 Task: Look for space in Esperanza, Argentina from 2nd September, 2023 to 5th September, 2023 for 1 adult in price range Rs.5000 to Rs.10000. Place can be private room with 1  bedroom having 1 bed and 1 bathroom. Property type can be house, flat, guest house, hotel. Amenities needed are: heating. Booking option can be shelf check-in. Required host language is English.
Action: Mouse moved to (395, 70)
Screenshot: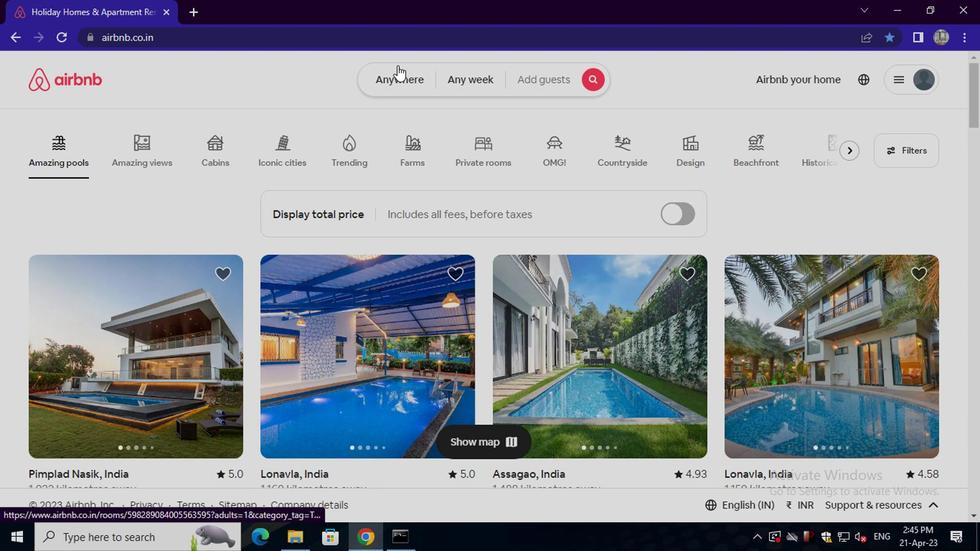 
Action: Mouse pressed left at (395, 70)
Screenshot: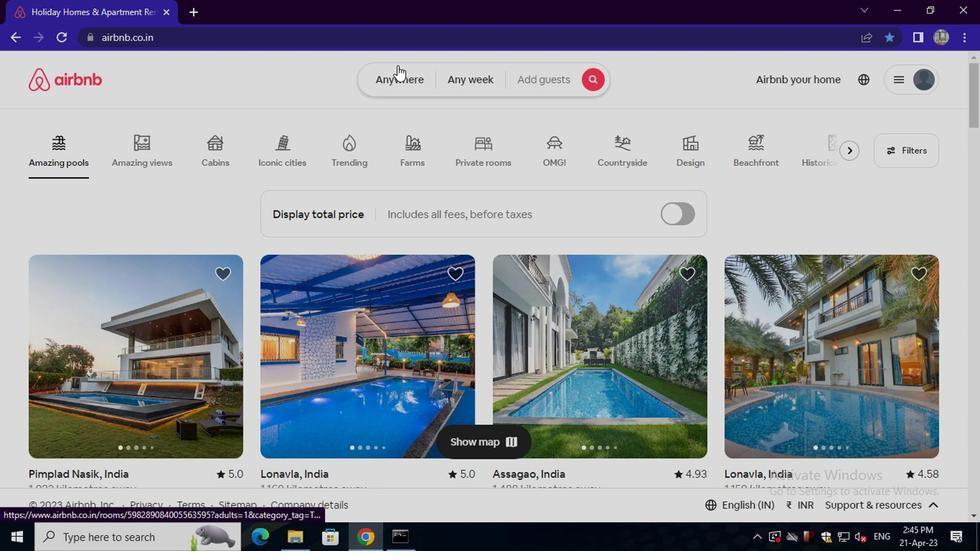 
Action: Mouse moved to (326, 140)
Screenshot: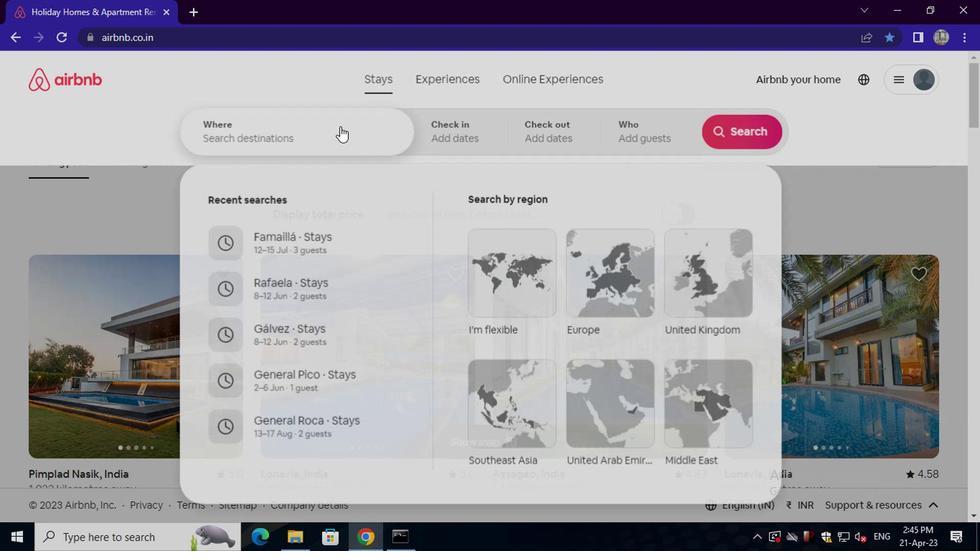 
Action: Mouse pressed left at (326, 140)
Screenshot: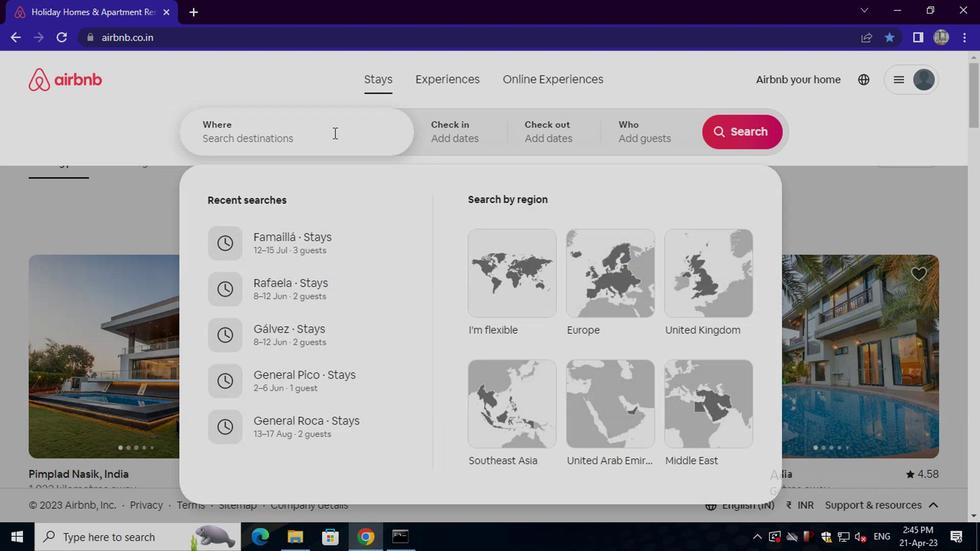 
Action: Key pressed esperanza,a<Key.backspace><Key.space>argentina<Key.enter>
Screenshot: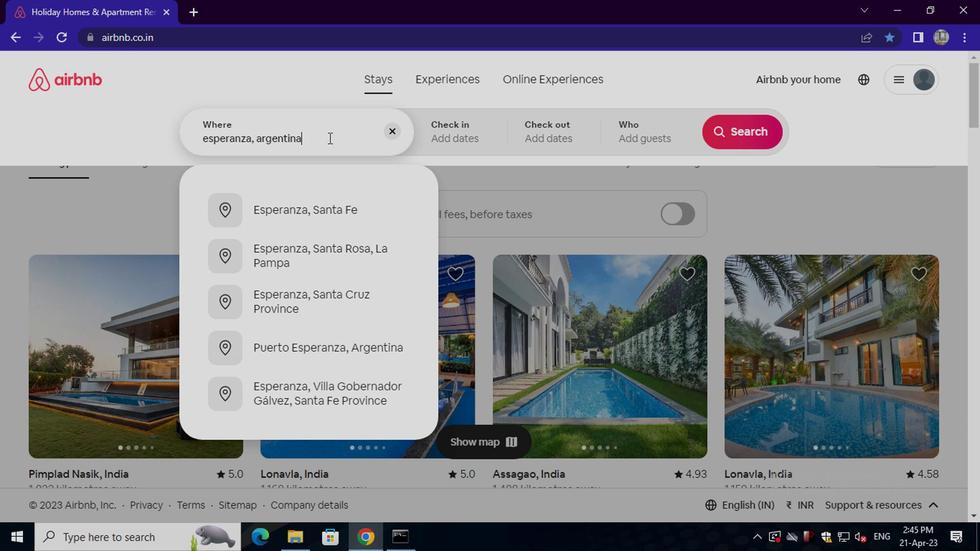 
Action: Mouse moved to (726, 248)
Screenshot: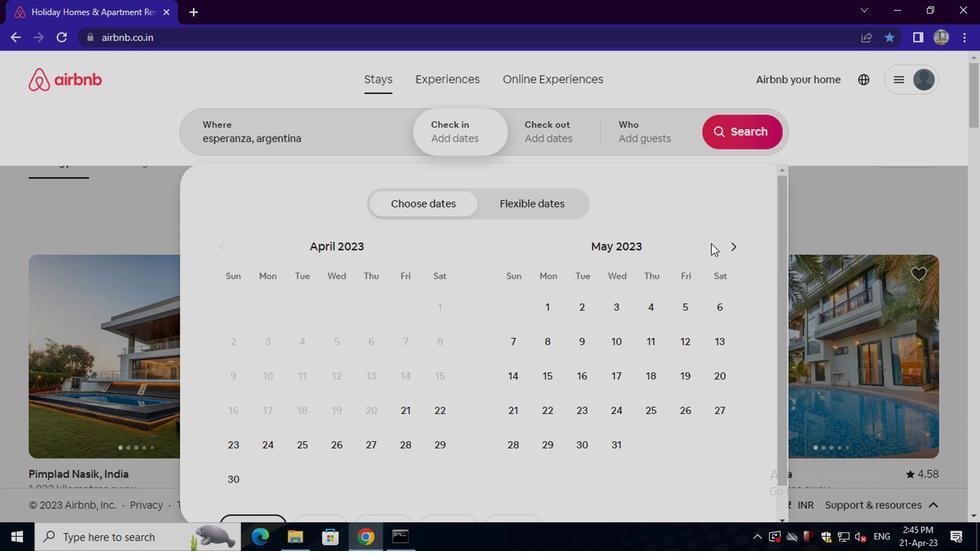 
Action: Mouse pressed left at (726, 248)
Screenshot: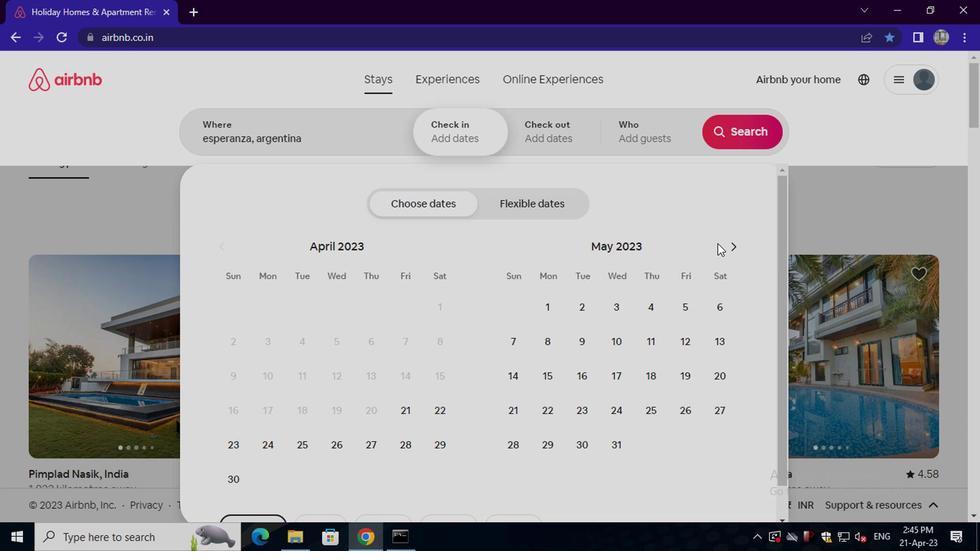 
Action: Mouse pressed left at (726, 248)
Screenshot: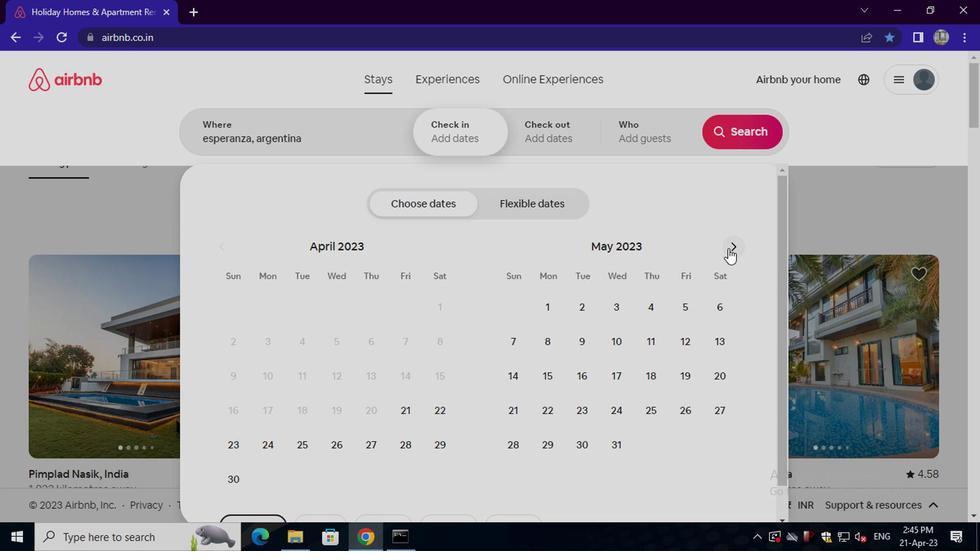 
Action: Mouse pressed left at (726, 248)
Screenshot: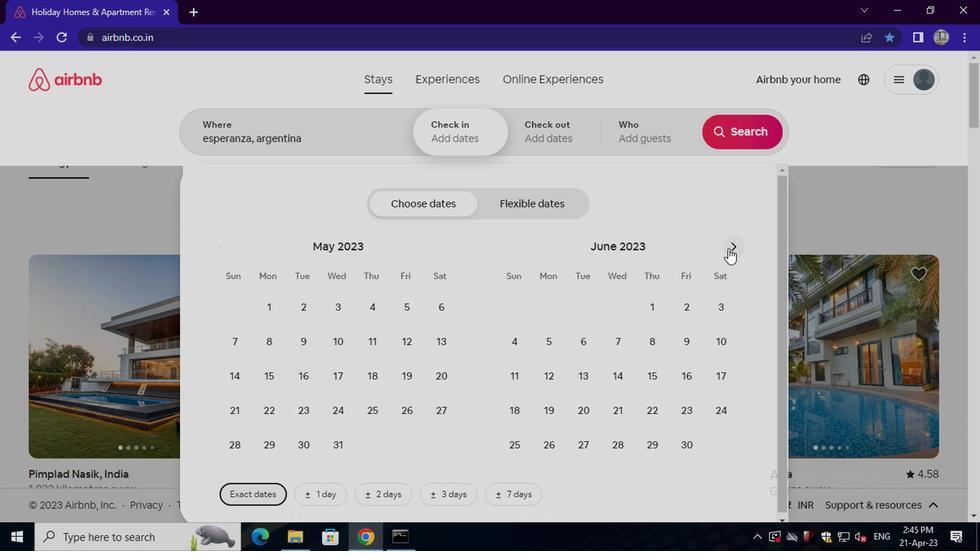 
Action: Mouse pressed left at (726, 248)
Screenshot: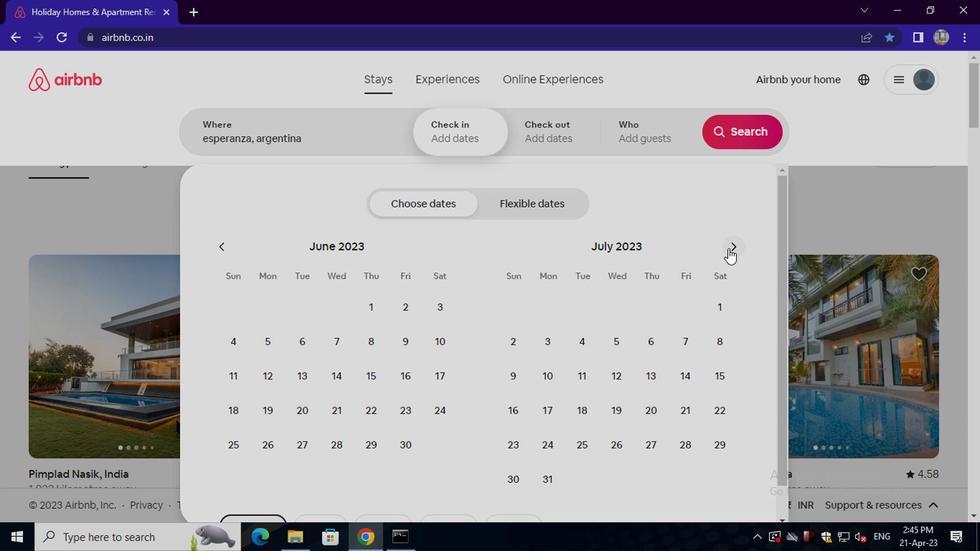 
Action: Mouse pressed left at (726, 248)
Screenshot: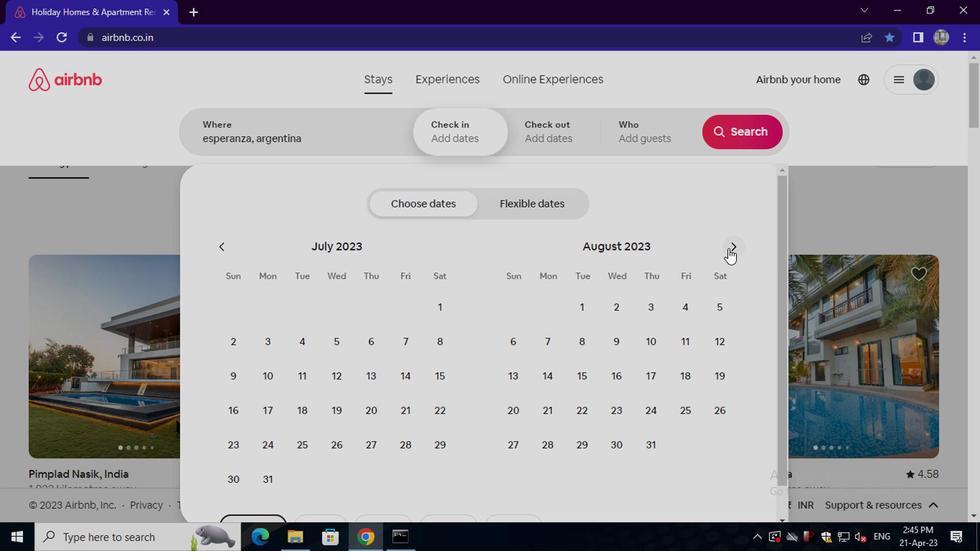 
Action: Mouse moved to (716, 309)
Screenshot: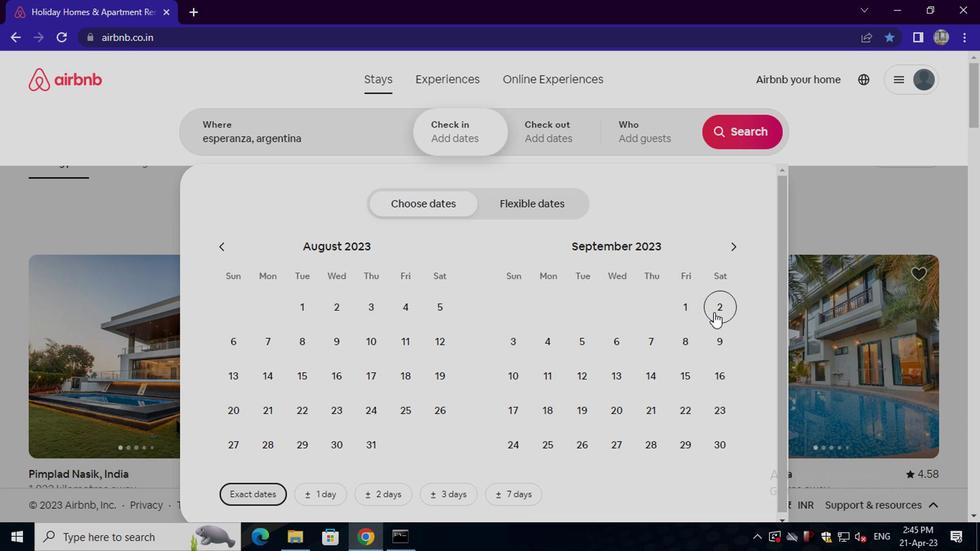 
Action: Mouse pressed left at (716, 309)
Screenshot: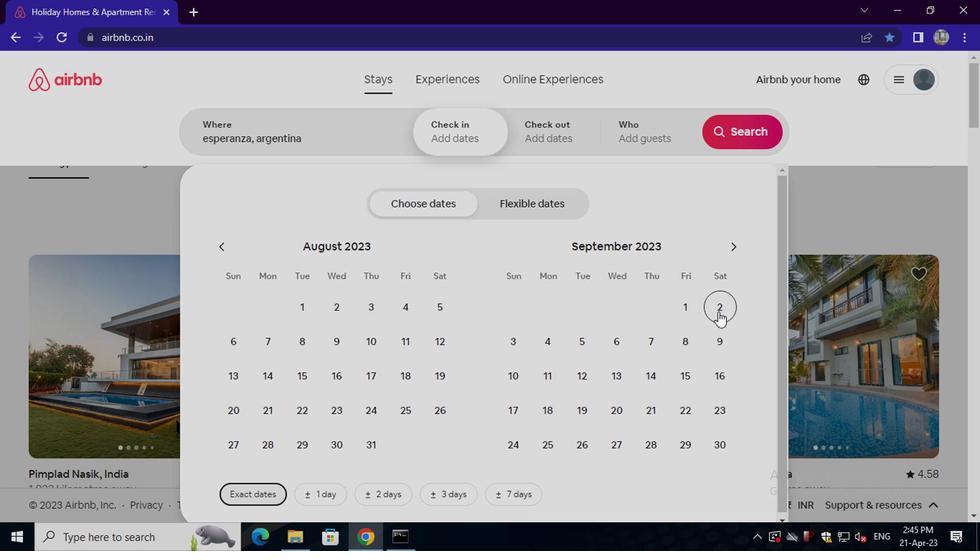
Action: Mouse moved to (584, 338)
Screenshot: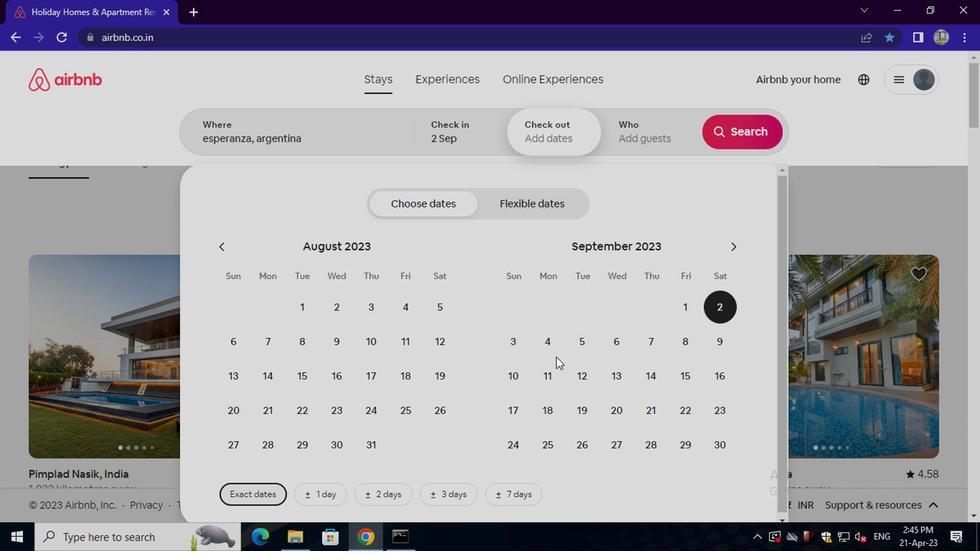 
Action: Mouse pressed left at (584, 338)
Screenshot: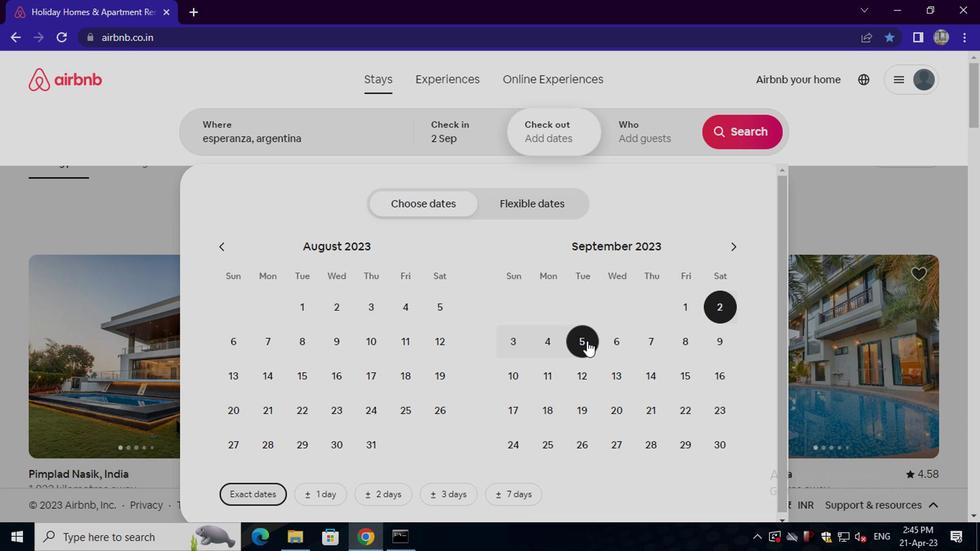 
Action: Mouse moved to (641, 140)
Screenshot: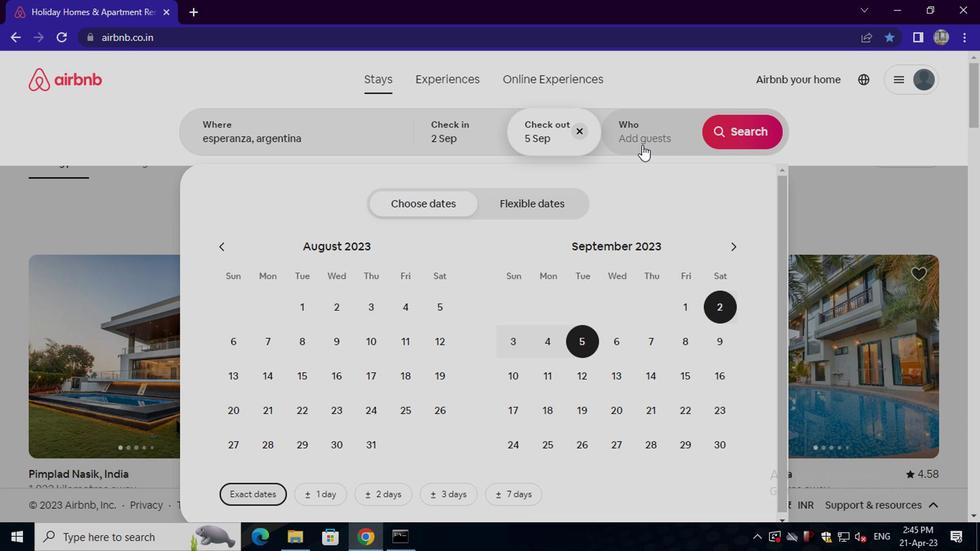
Action: Mouse pressed left at (641, 140)
Screenshot: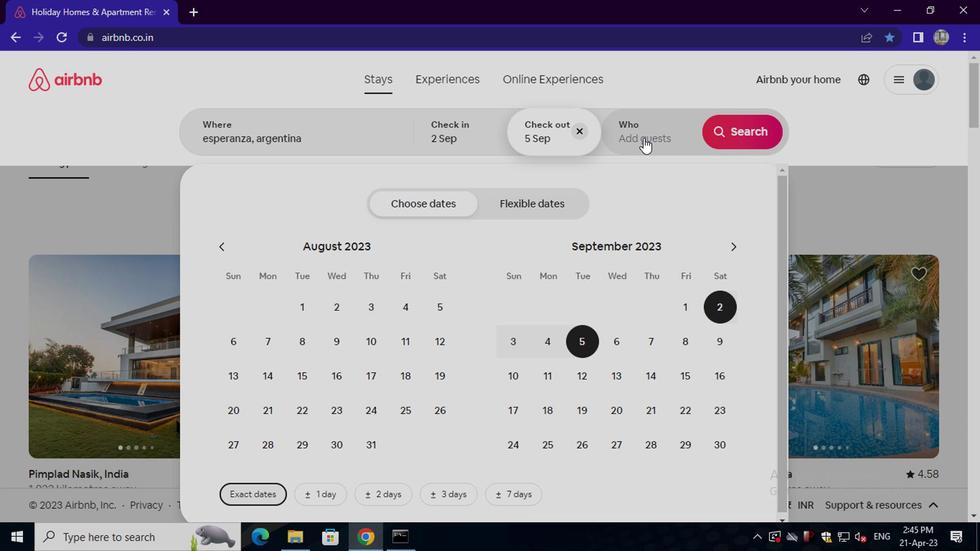 
Action: Mouse moved to (749, 211)
Screenshot: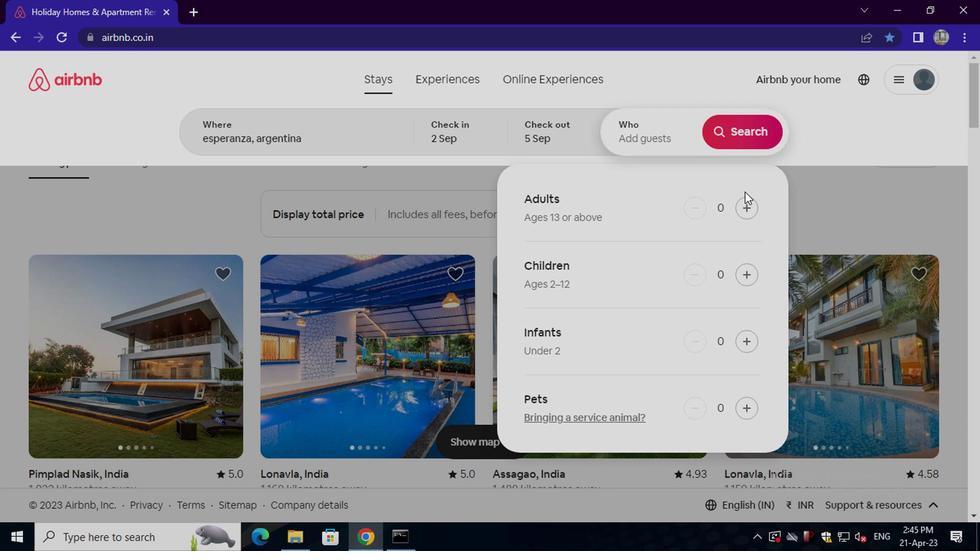 
Action: Mouse pressed left at (749, 211)
Screenshot: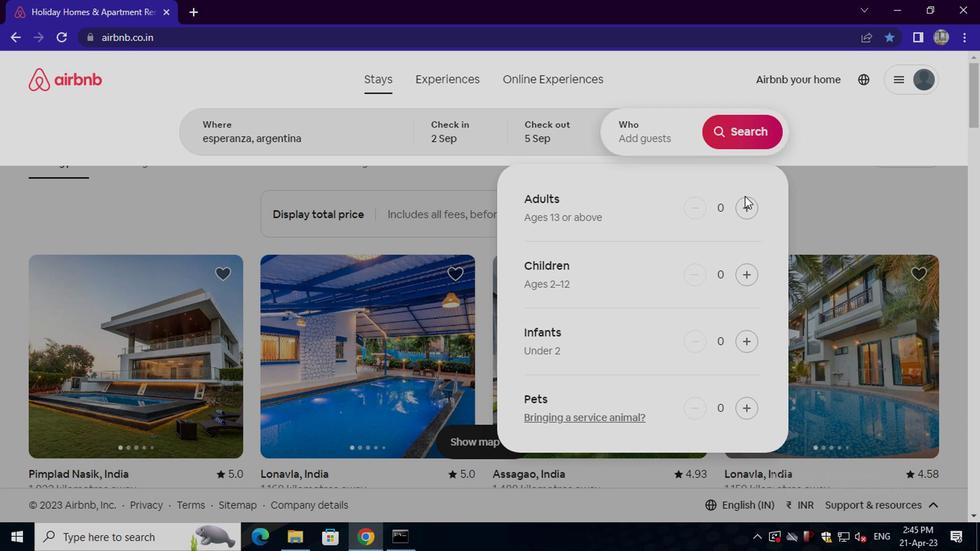 
Action: Mouse moved to (747, 133)
Screenshot: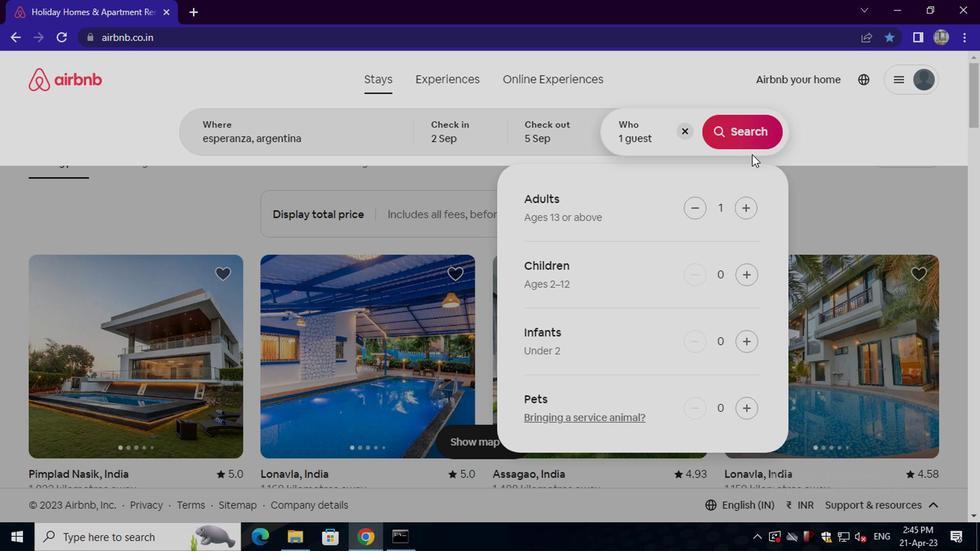 
Action: Mouse pressed left at (747, 133)
Screenshot: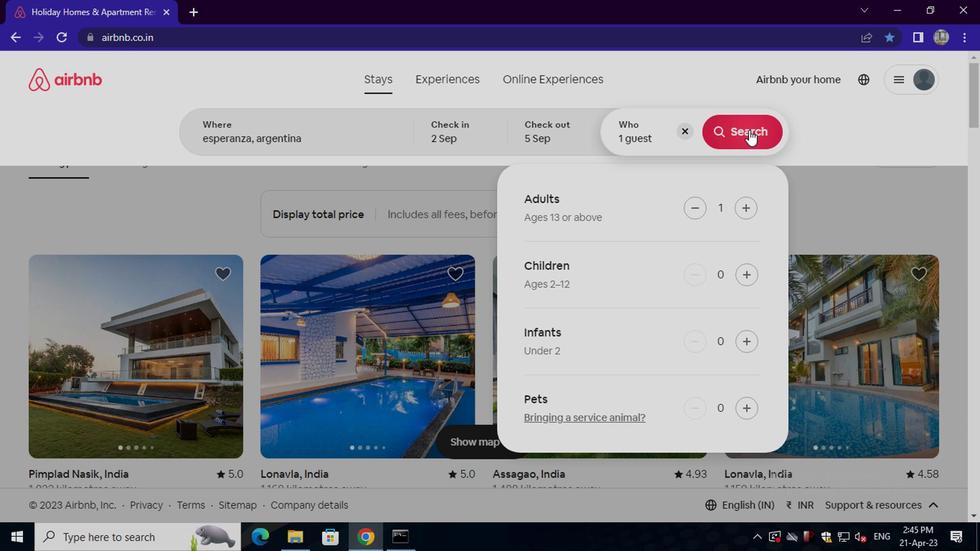 
Action: Mouse moved to (907, 143)
Screenshot: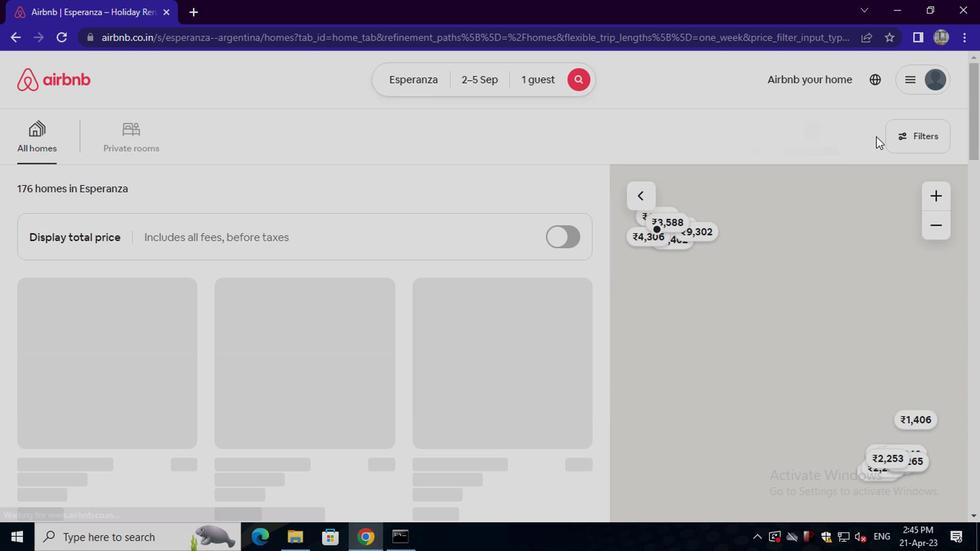 
Action: Mouse pressed left at (907, 143)
Screenshot: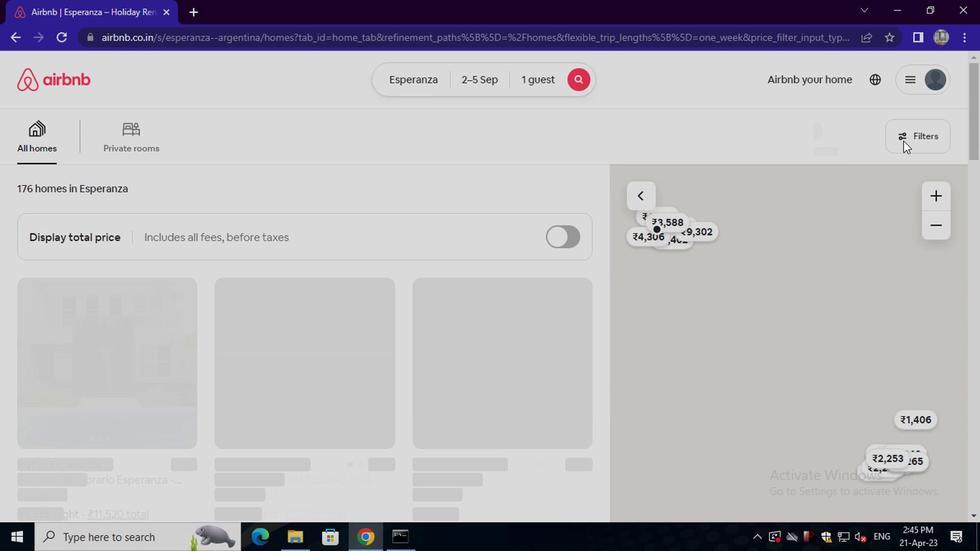 
Action: Mouse moved to (351, 312)
Screenshot: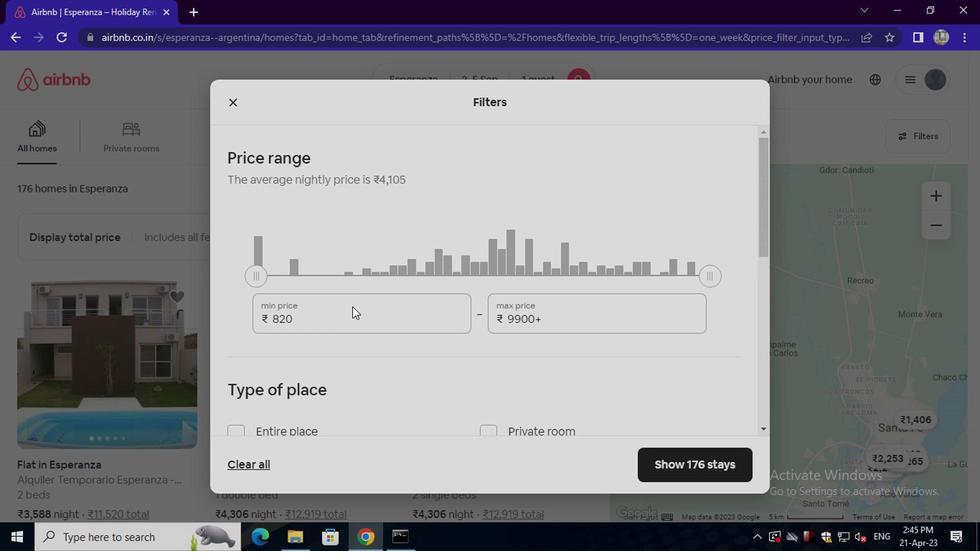 
Action: Mouse pressed left at (351, 312)
Screenshot: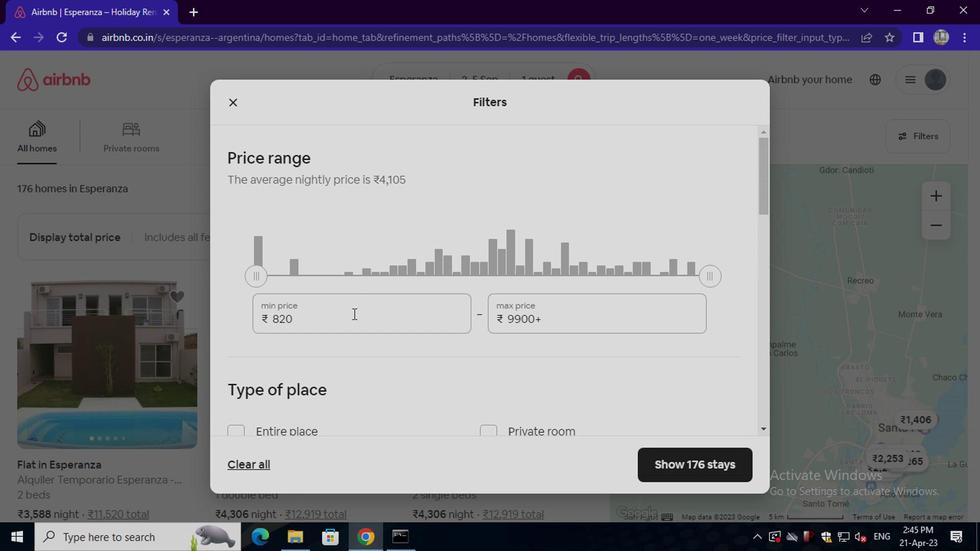 
Action: Key pressed <Key.backspace><Key.backspace><Key.backspace><Key.backspace><Key.backspace><Key.backspace><Key.backspace>5000
Screenshot: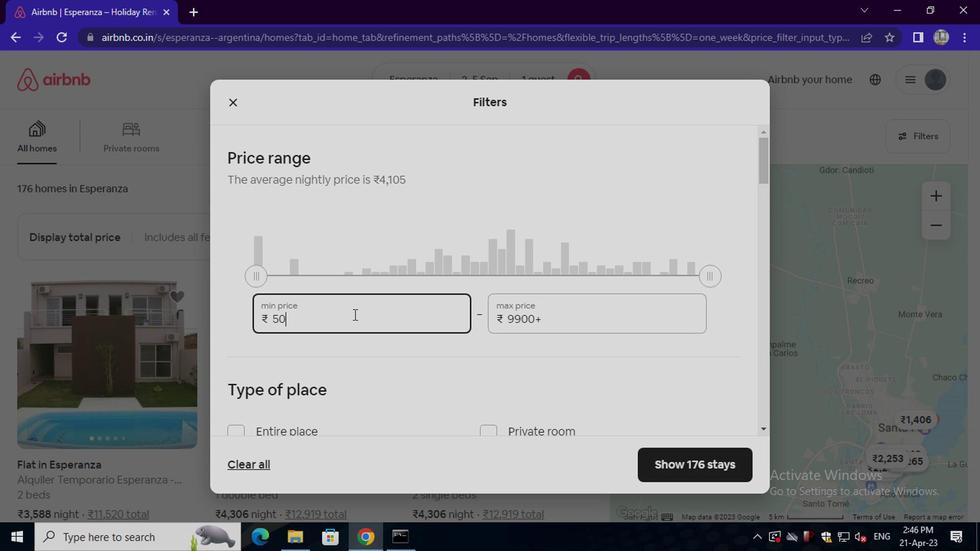 
Action: Mouse moved to (545, 323)
Screenshot: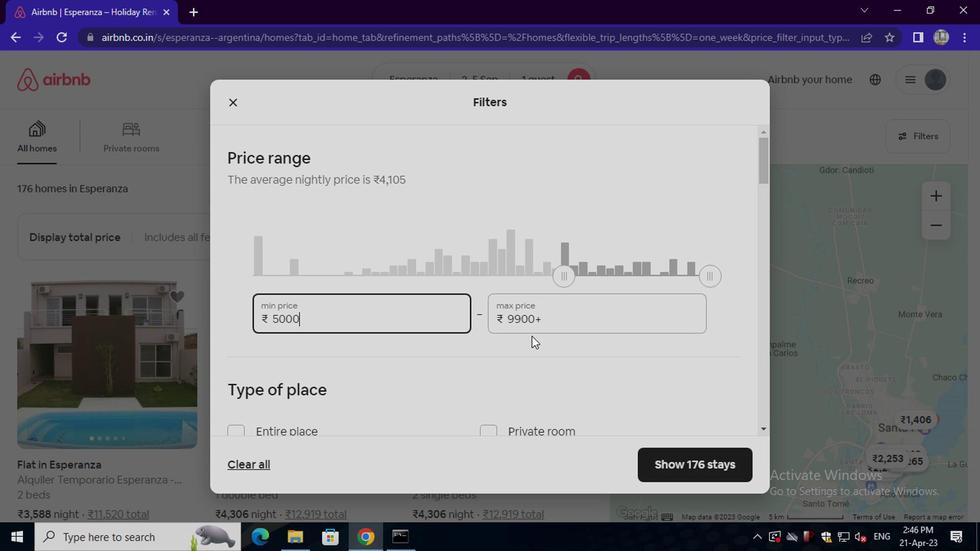
Action: Mouse pressed left at (545, 323)
Screenshot: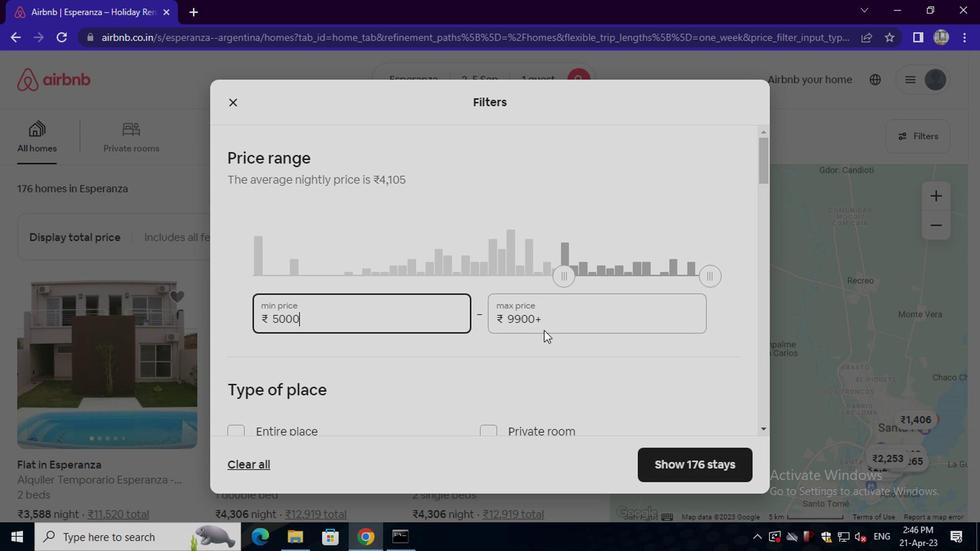 
Action: Key pressed <Key.backspace><Key.backspace><Key.backspace><Key.backspace><Key.backspace><Key.backspace><Key.backspace><Key.backspace><Key.backspace><Key.backspace><Key.backspace><Key.backspace>10000
Screenshot: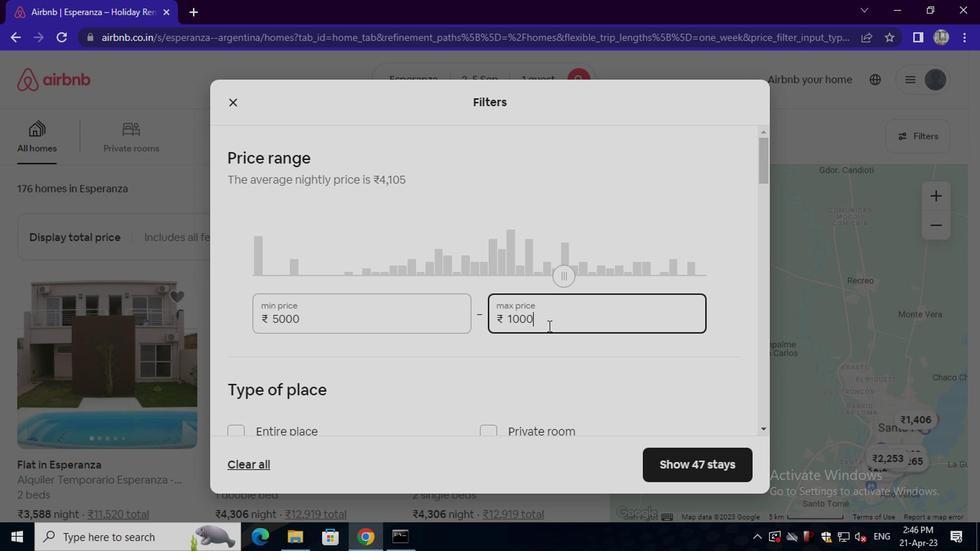 
Action: Mouse moved to (408, 313)
Screenshot: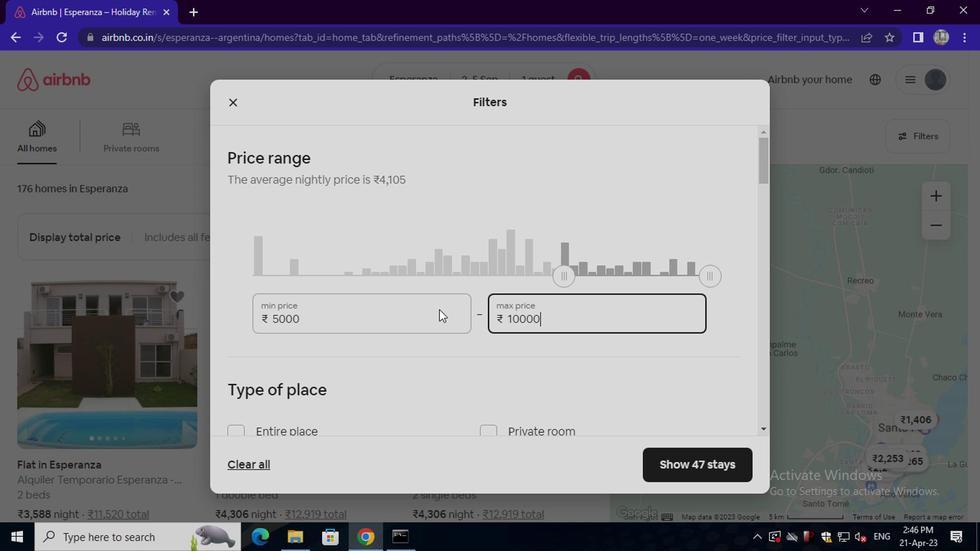 
Action: Mouse scrolled (408, 312) with delta (0, 0)
Screenshot: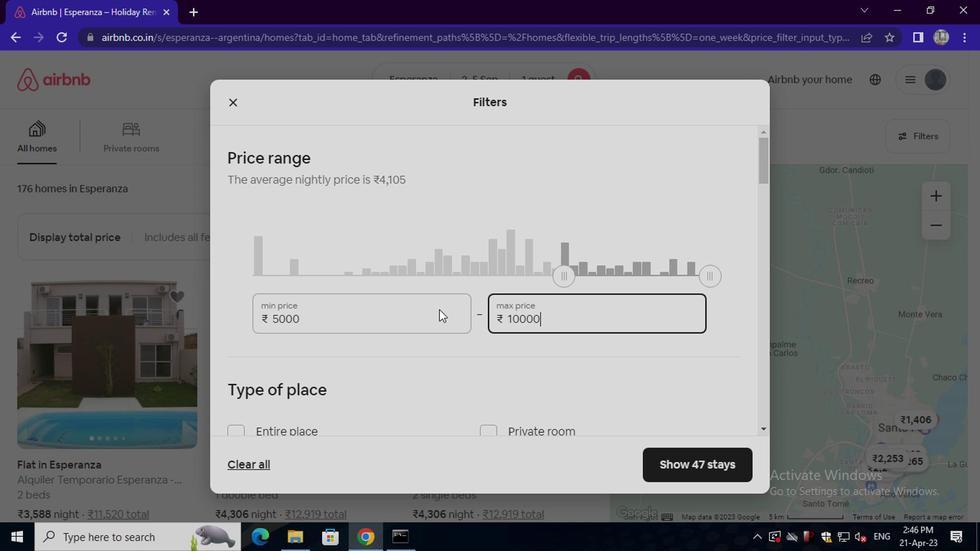 
Action: Mouse moved to (406, 316)
Screenshot: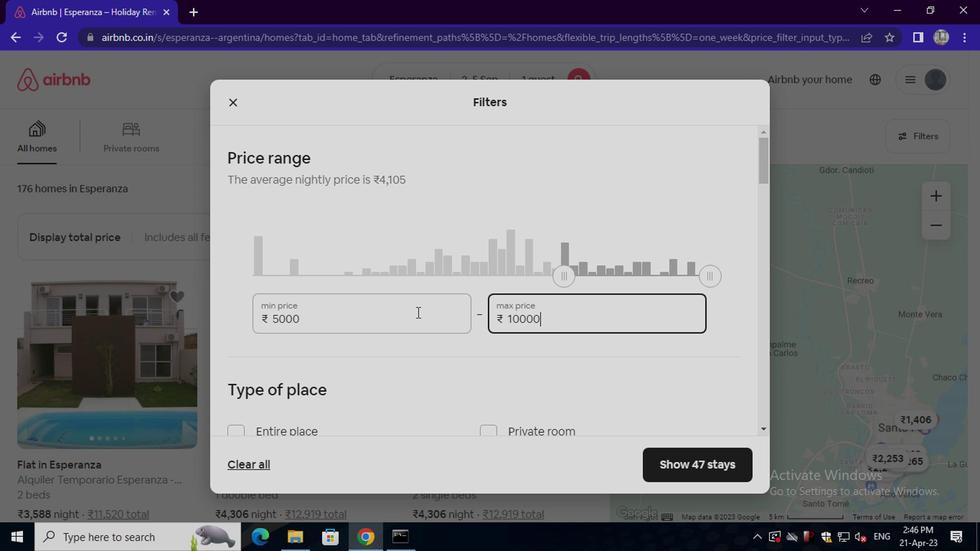 
Action: Mouse scrolled (406, 316) with delta (0, 0)
Screenshot: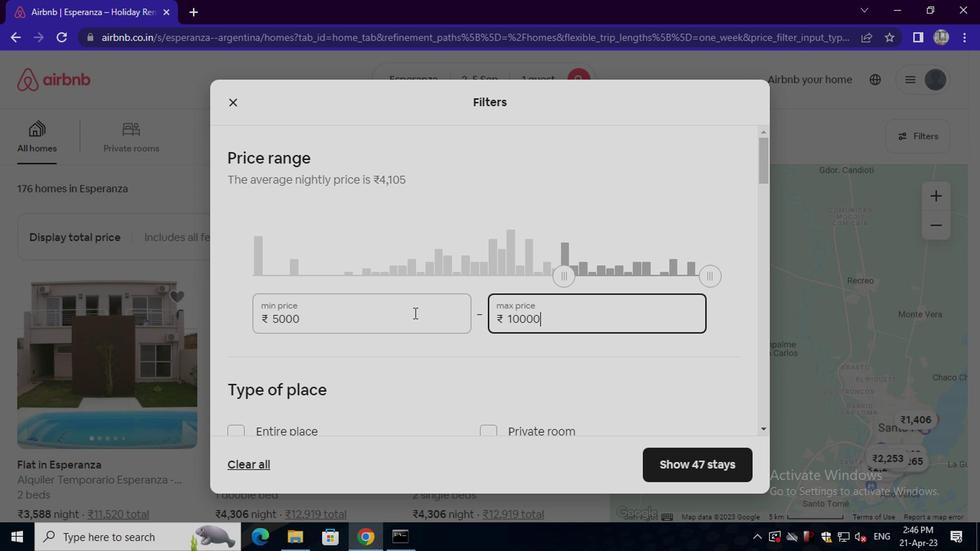 
Action: Mouse moved to (503, 291)
Screenshot: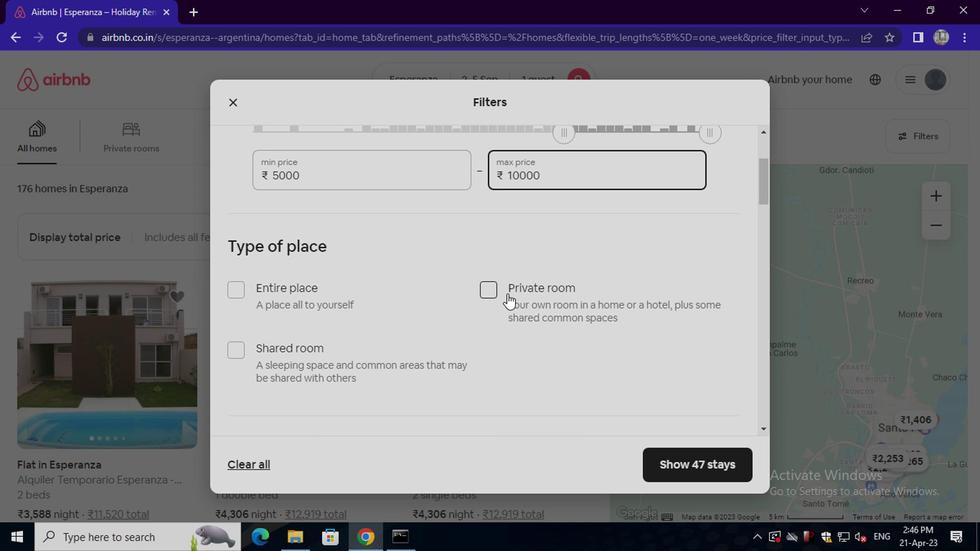 
Action: Mouse pressed left at (503, 291)
Screenshot: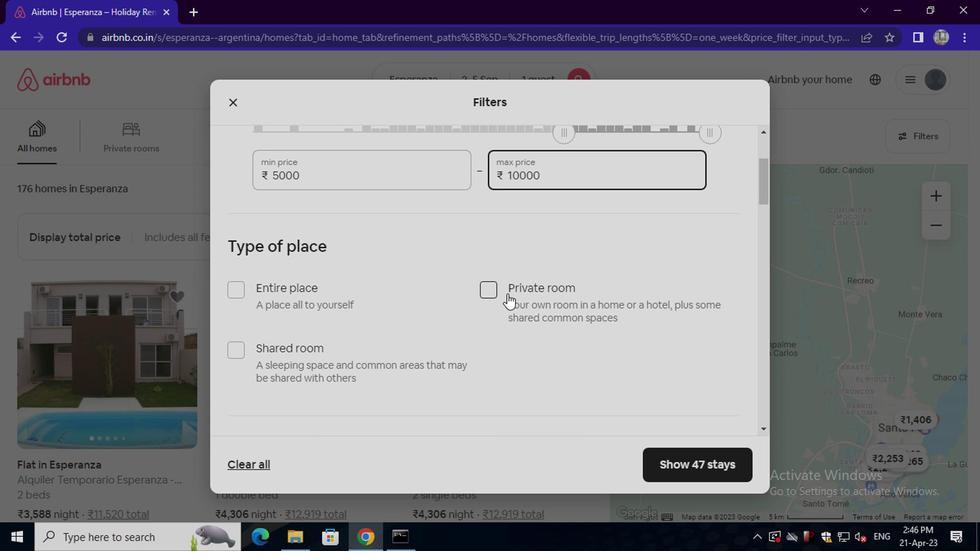 
Action: Mouse moved to (495, 310)
Screenshot: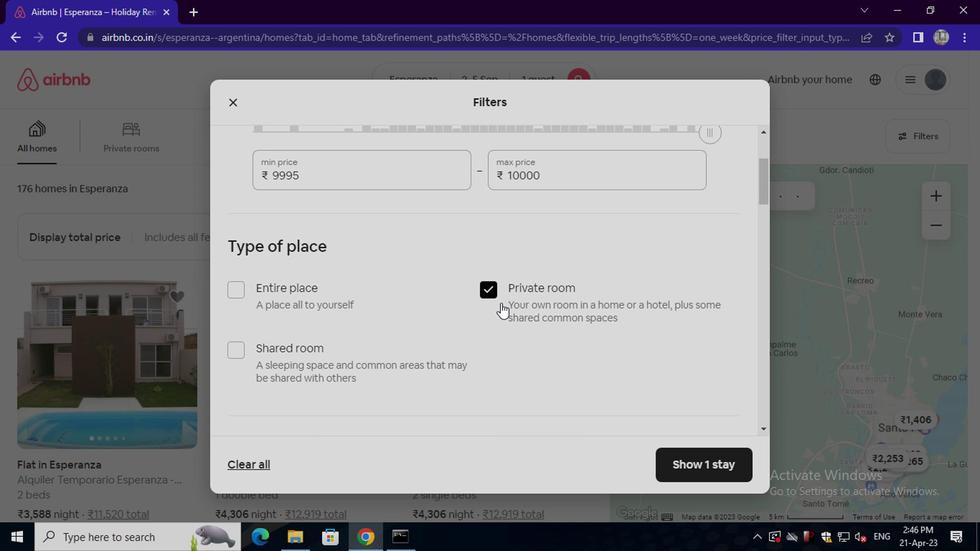 
Action: Mouse scrolled (495, 309) with delta (0, 0)
Screenshot: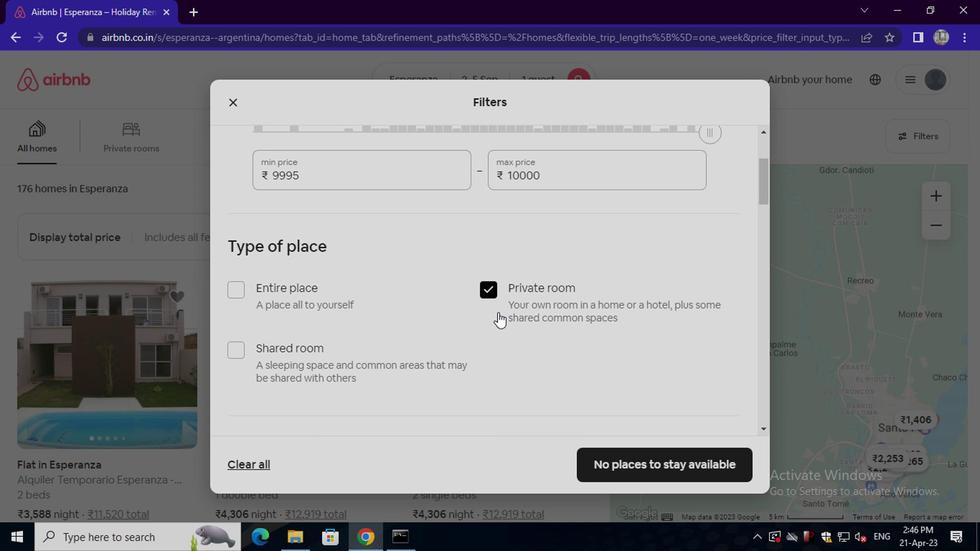 
Action: Mouse scrolled (495, 309) with delta (0, 0)
Screenshot: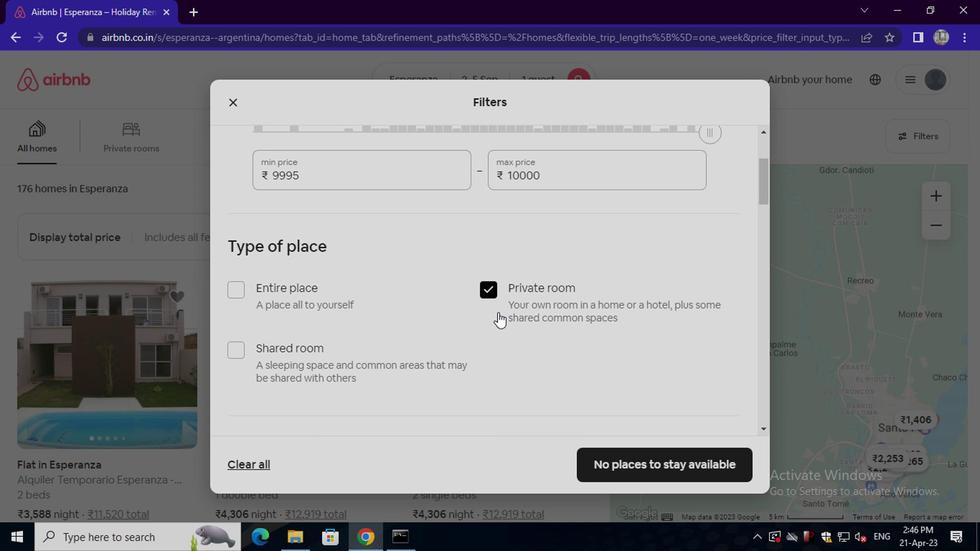 
Action: Mouse scrolled (495, 309) with delta (0, 0)
Screenshot: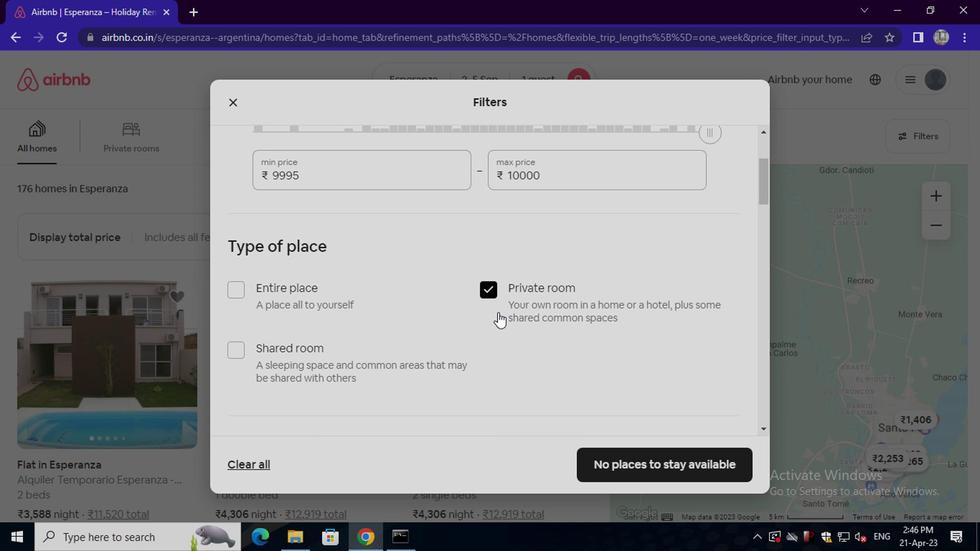 
Action: Mouse scrolled (495, 309) with delta (0, 0)
Screenshot: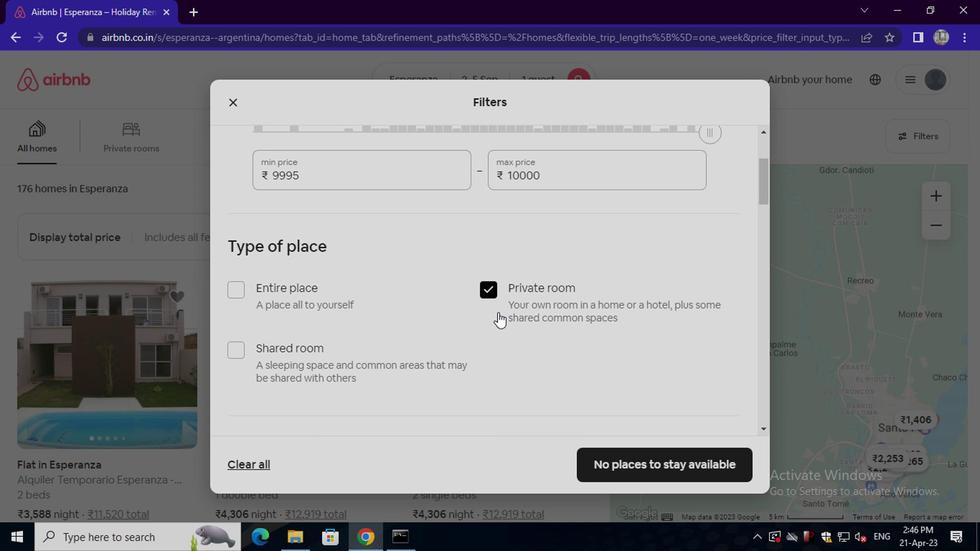 
Action: Mouse scrolled (495, 309) with delta (0, 0)
Screenshot: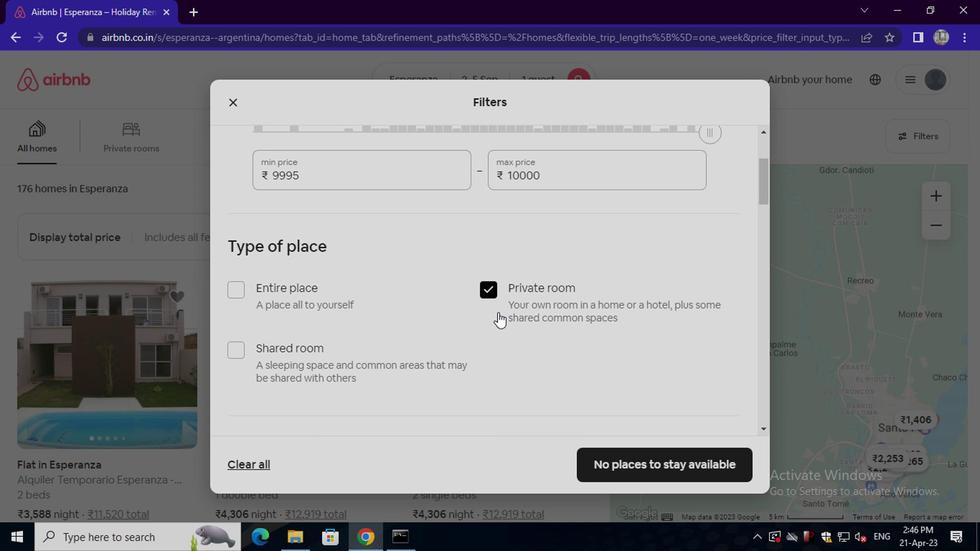
Action: Mouse moved to (291, 165)
Screenshot: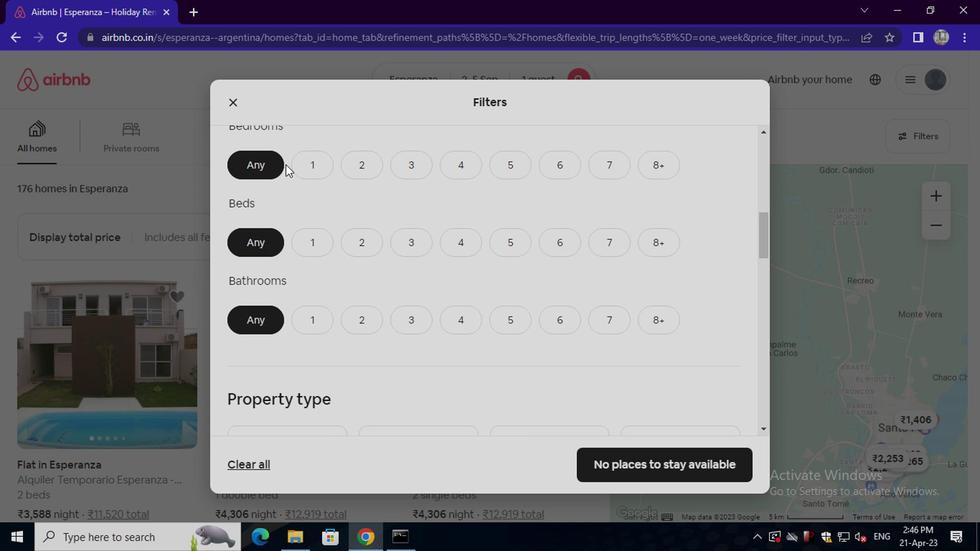 
Action: Mouse pressed left at (291, 165)
Screenshot: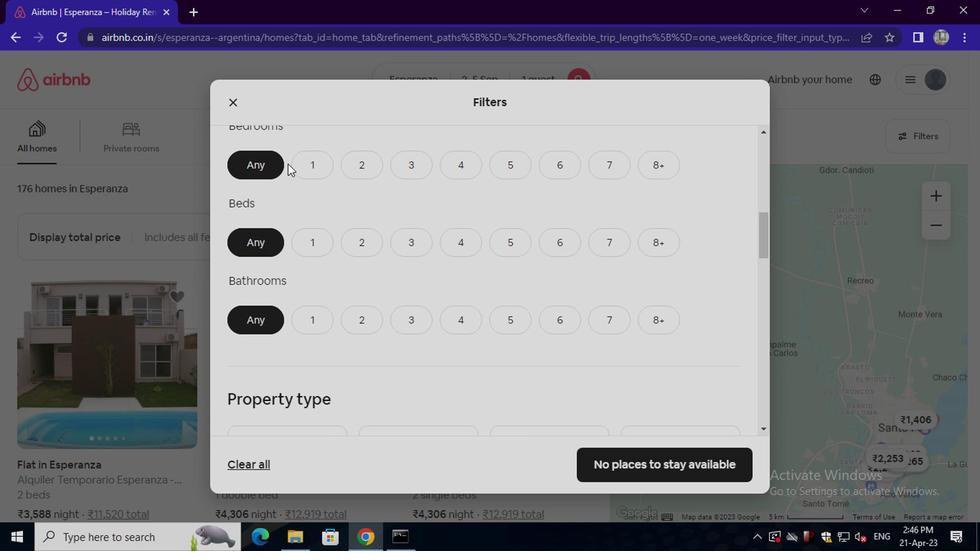 
Action: Mouse moved to (313, 238)
Screenshot: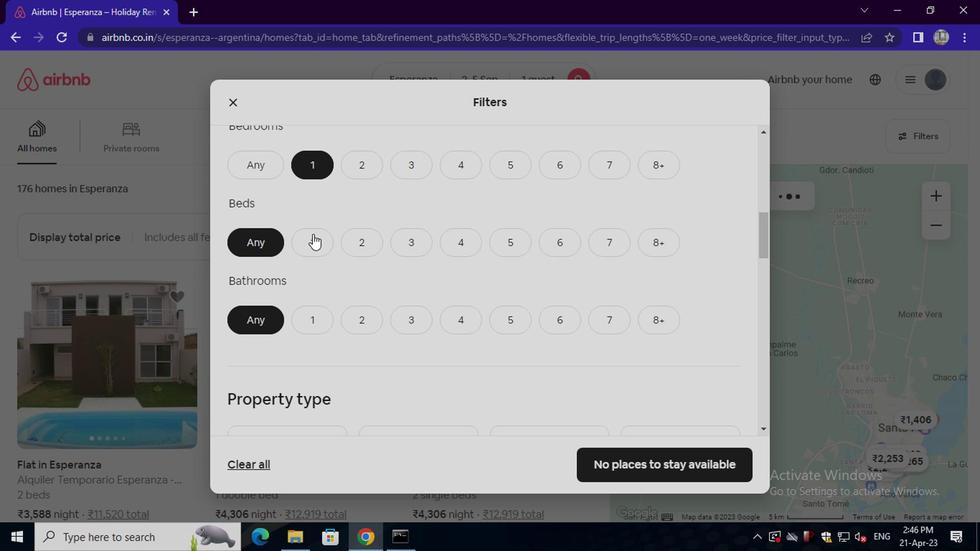 
Action: Mouse pressed left at (313, 238)
Screenshot: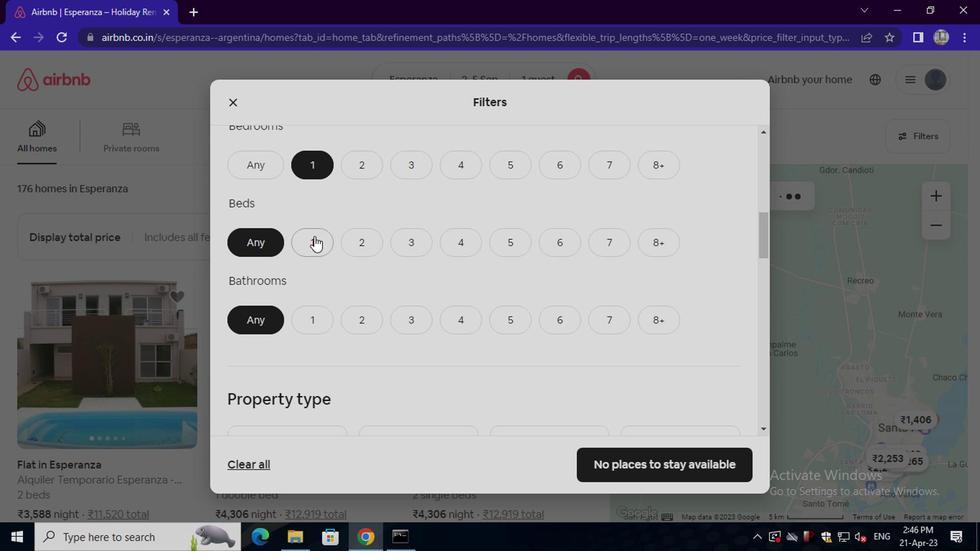 
Action: Mouse moved to (312, 312)
Screenshot: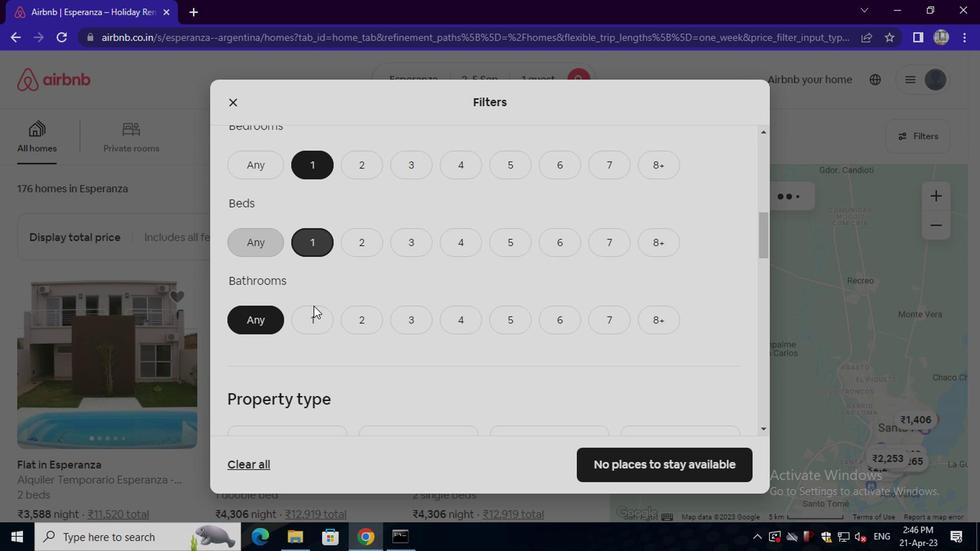 
Action: Mouse pressed left at (312, 312)
Screenshot: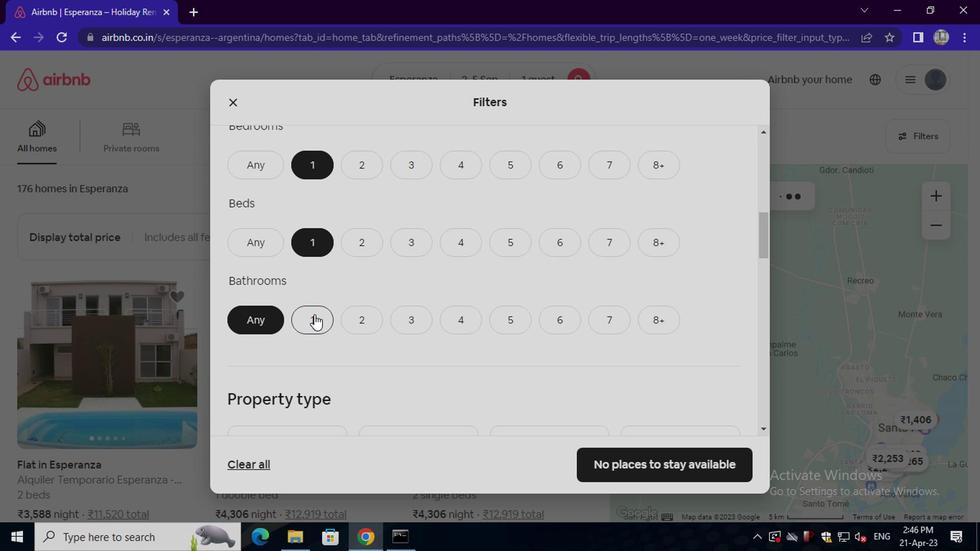 
Action: Mouse moved to (312, 312)
Screenshot: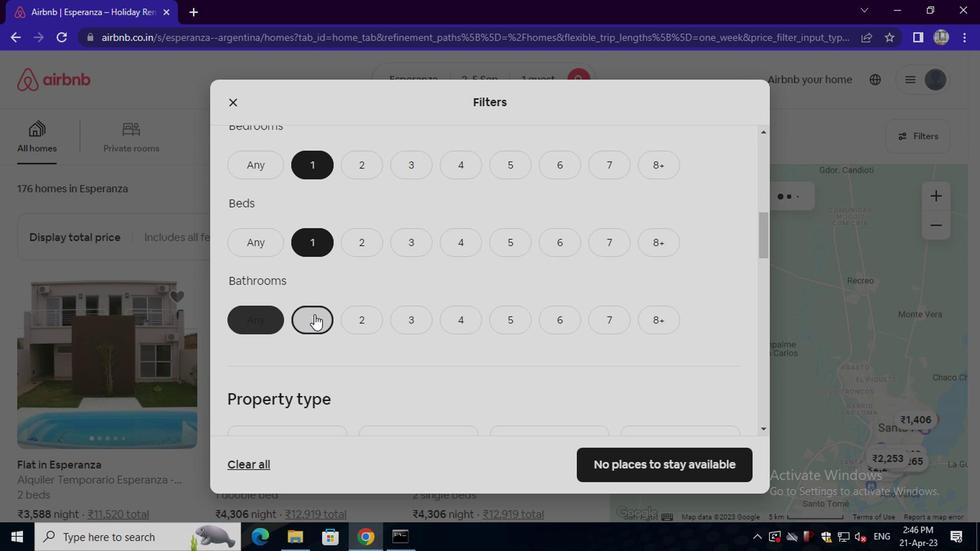 
Action: Mouse scrolled (312, 312) with delta (0, 0)
Screenshot: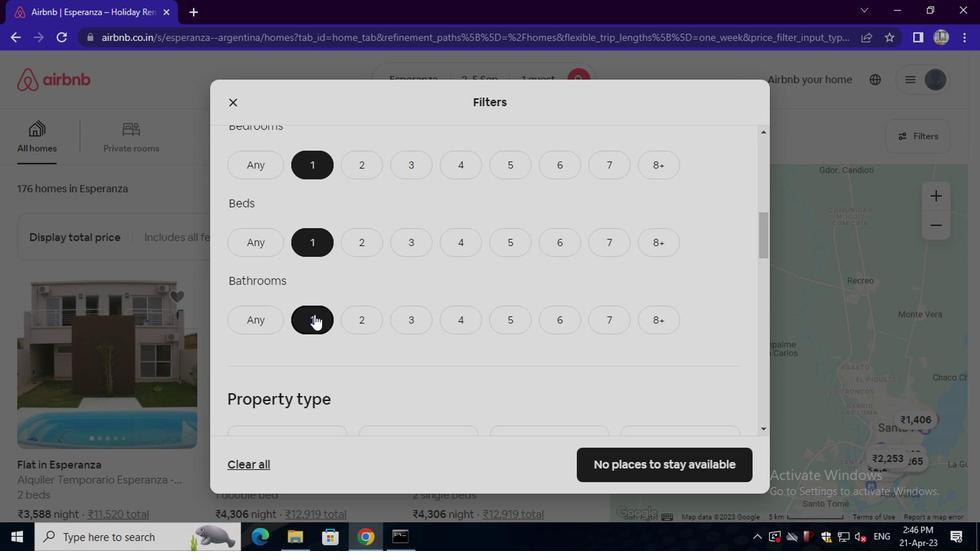 
Action: Mouse scrolled (312, 312) with delta (0, 0)
Screenshot: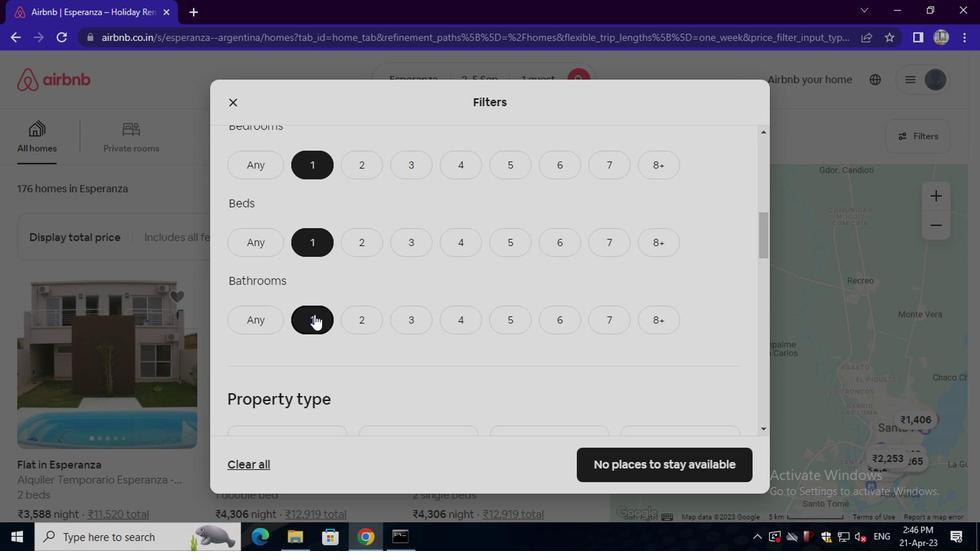 
Action: Mouse scrolled (312, 312) with delta (0, 0)
Screenshot: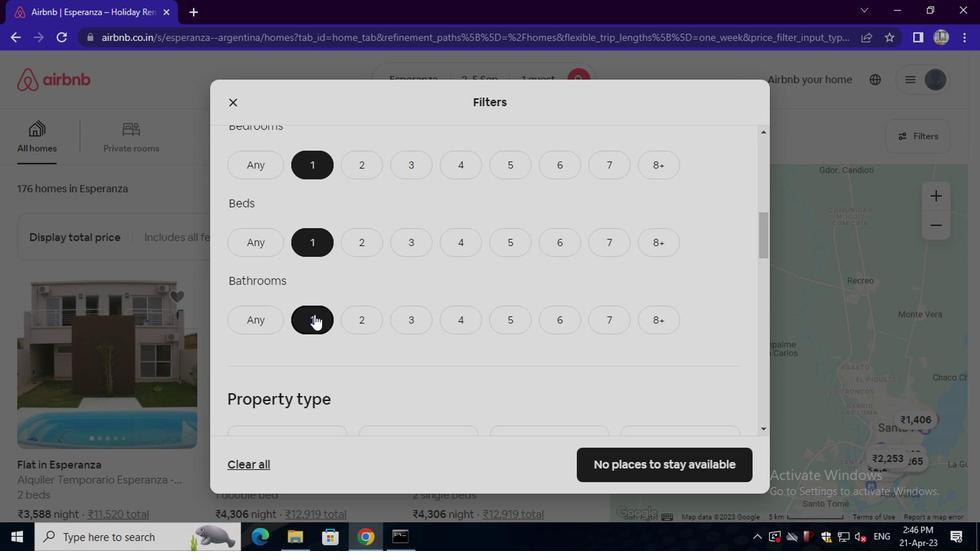 
Action: Mouse moved to (296, 274)
Screenshot: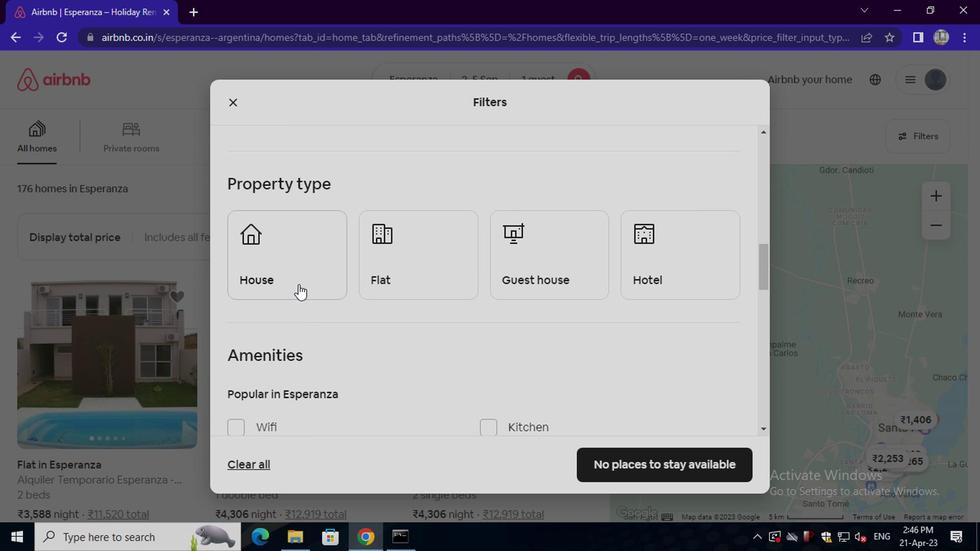 
Action: Mouse pressed left at (296, 274)
Screenshot: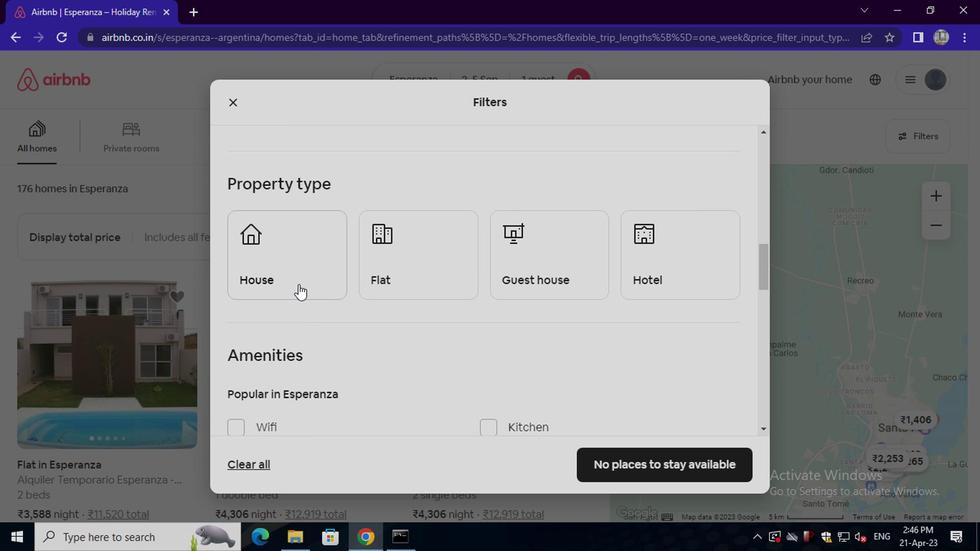 
Action: Mouse moved to (399, 251)
Screenshot: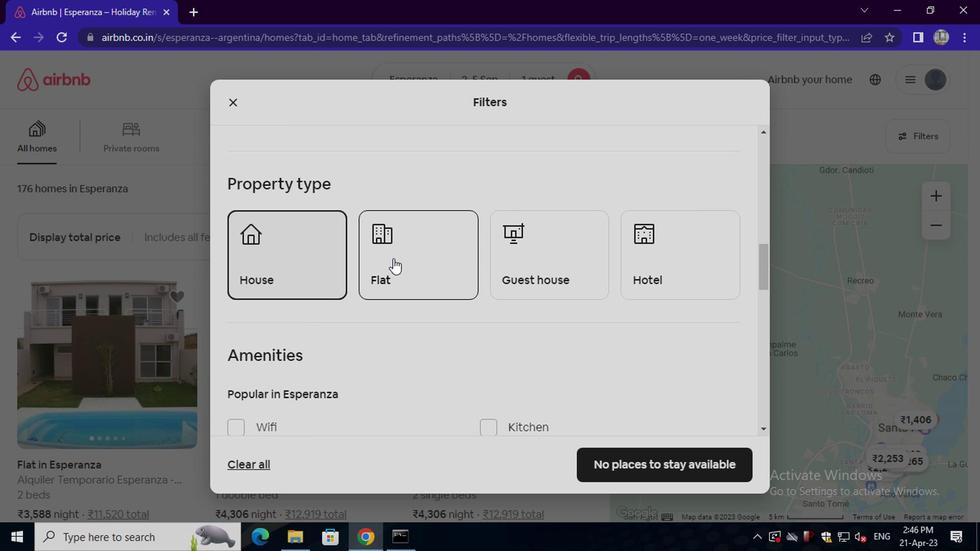 
Action: Mouse pressed left at (399, 251)
Screenshot: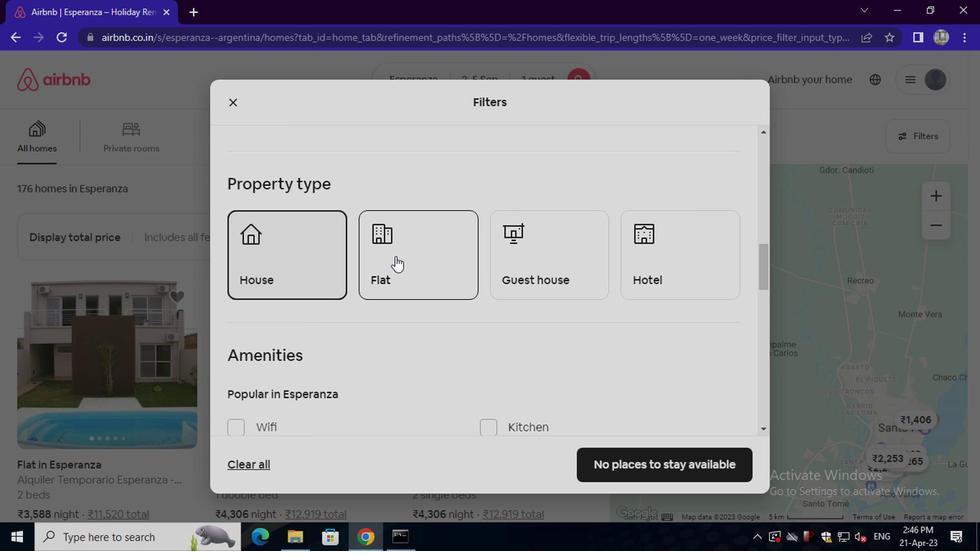 
Action: Mouse moved to (547, 251)
Screenshot: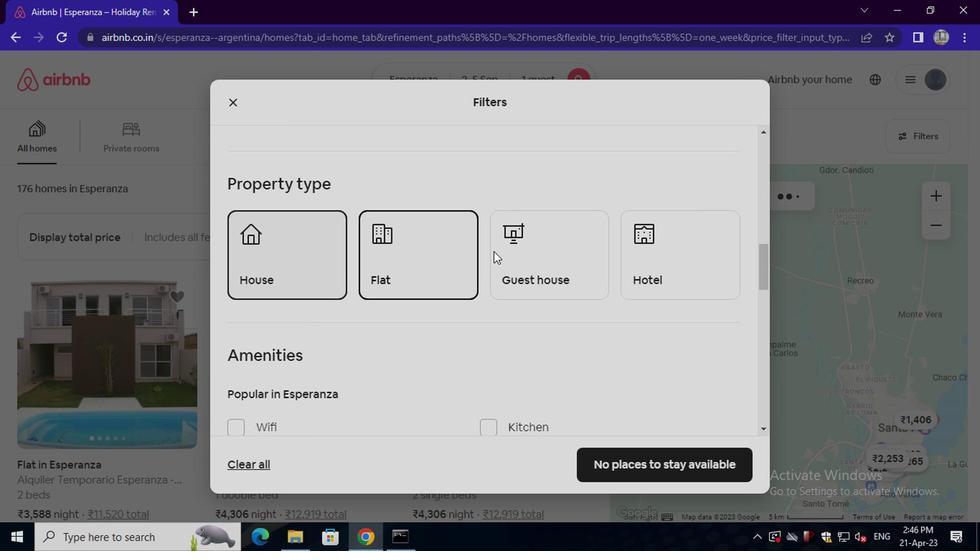
Action: Mouse pressed left at (547, 251)
Screenshot: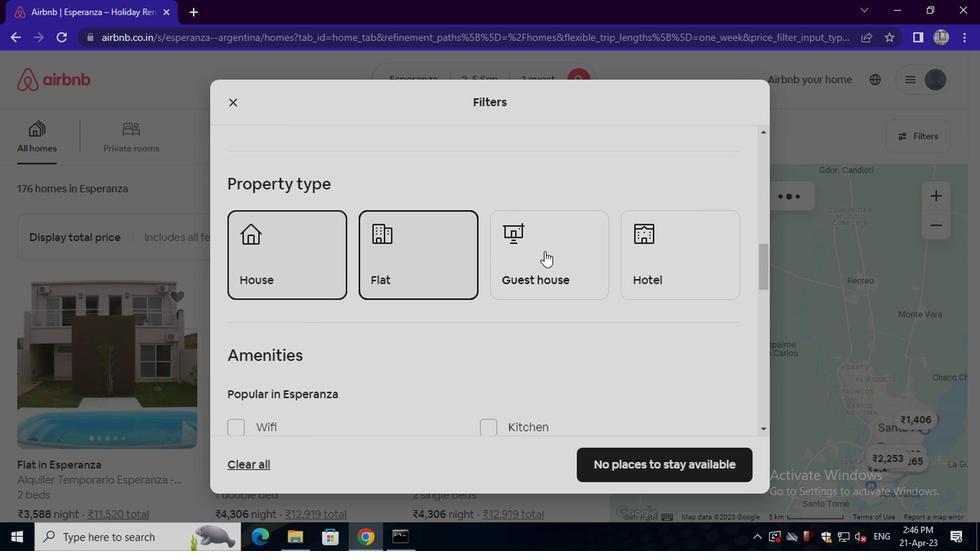 
Action: Mouse moved to (664, 255)
Screenshot: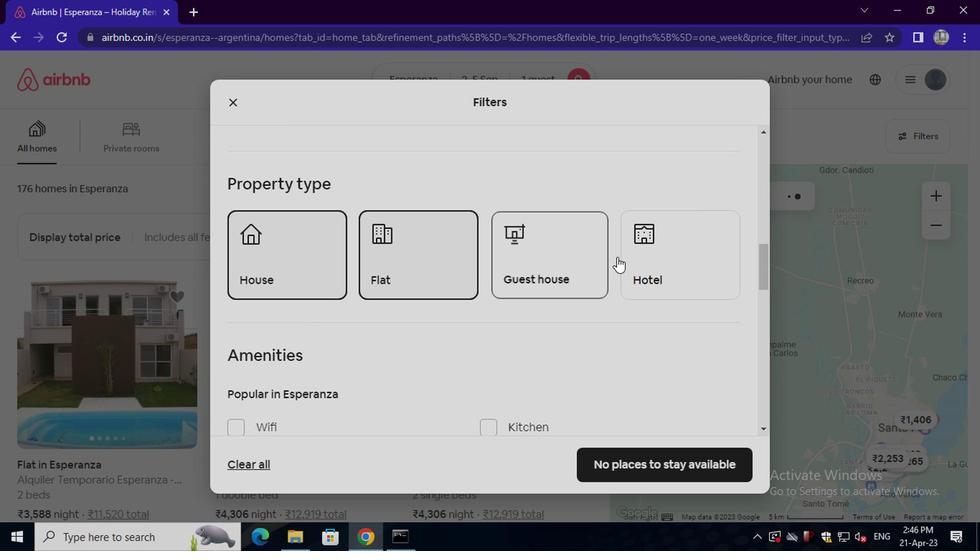 
Action: Mouse pressed left at (664, 255)
Screenshot: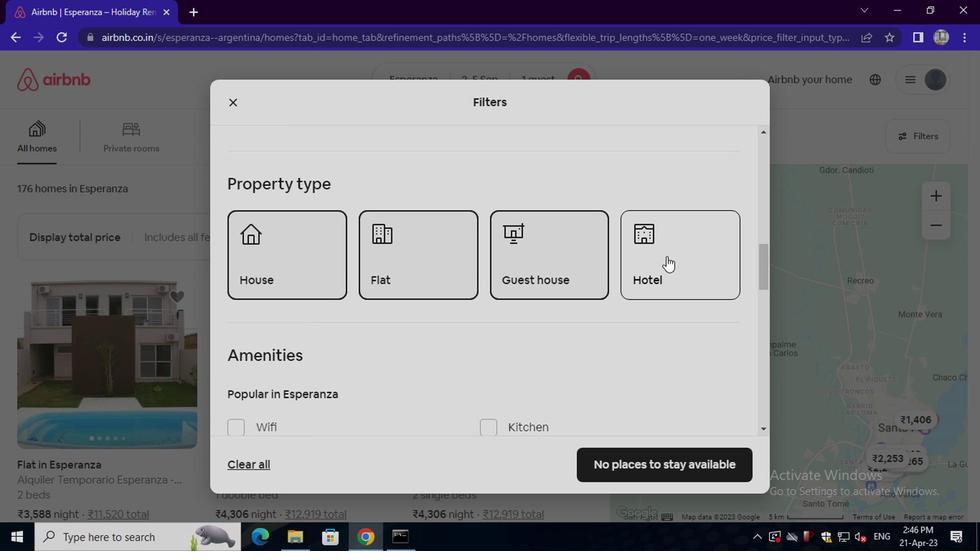 
Action: Mouse moved to (649, 265)
Screenshot: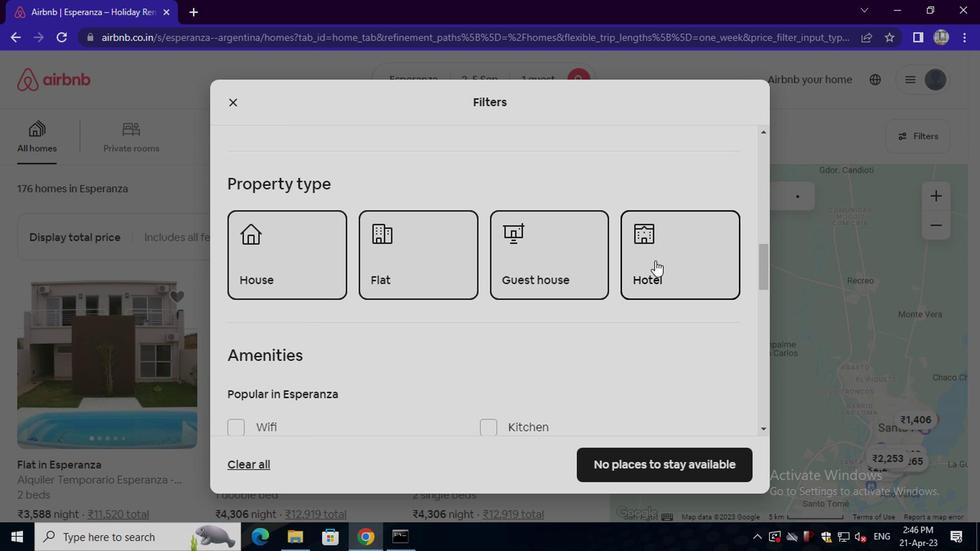 
Action: Mouse scrolled (649, 264) with delta (0, 0)
Screenshot: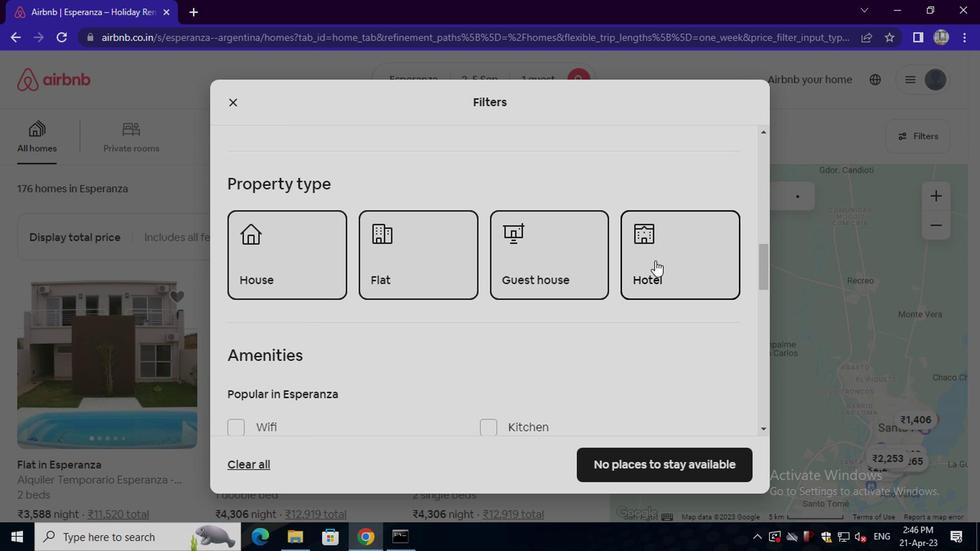 
Action: Mouse moved to (648, 266)
Screenshot: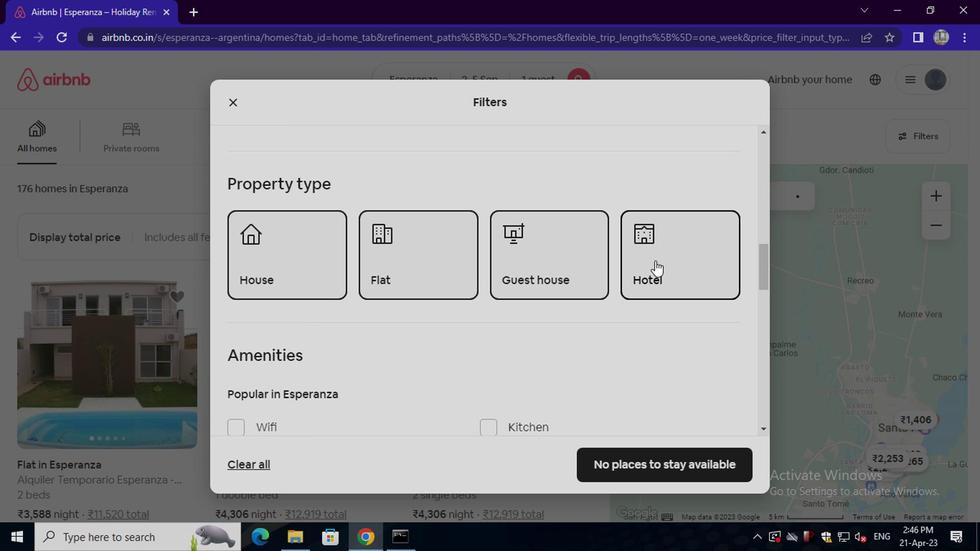 
Action: Mouse scrolled (648, 265) with delta (0, -1)
Screenshot: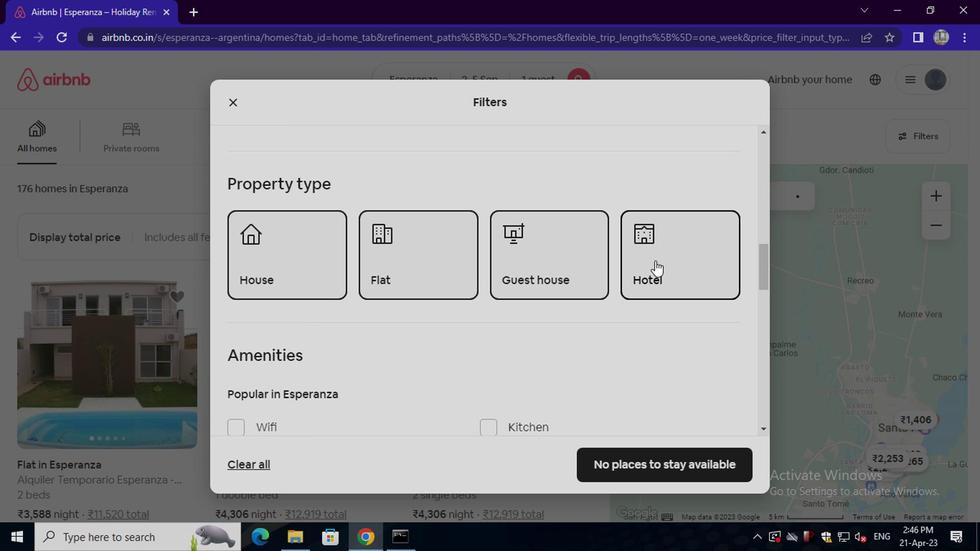 
Action: Mouse moved to (648, 267)
Screenshot: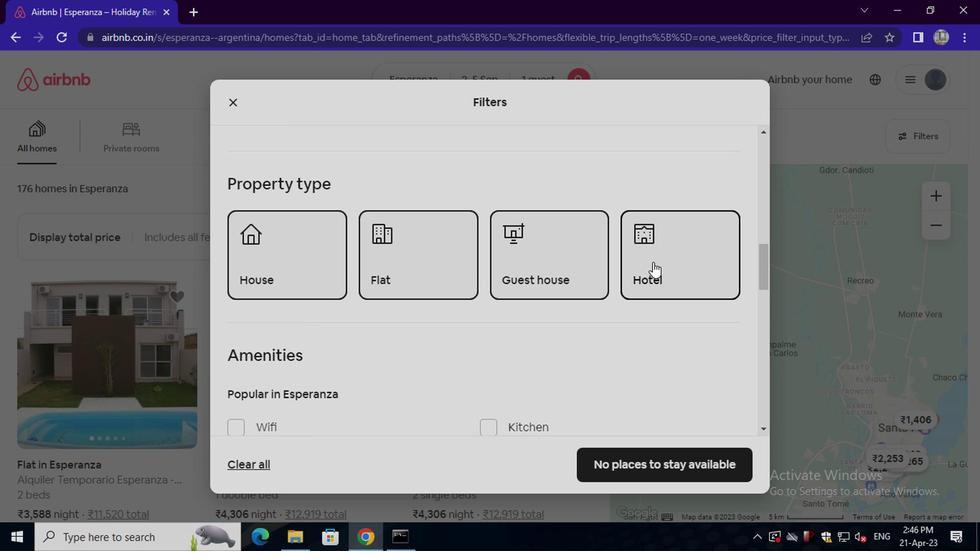 
Action: Mouse scrolled (648, 266) with delta (0, 0)
Screenshot: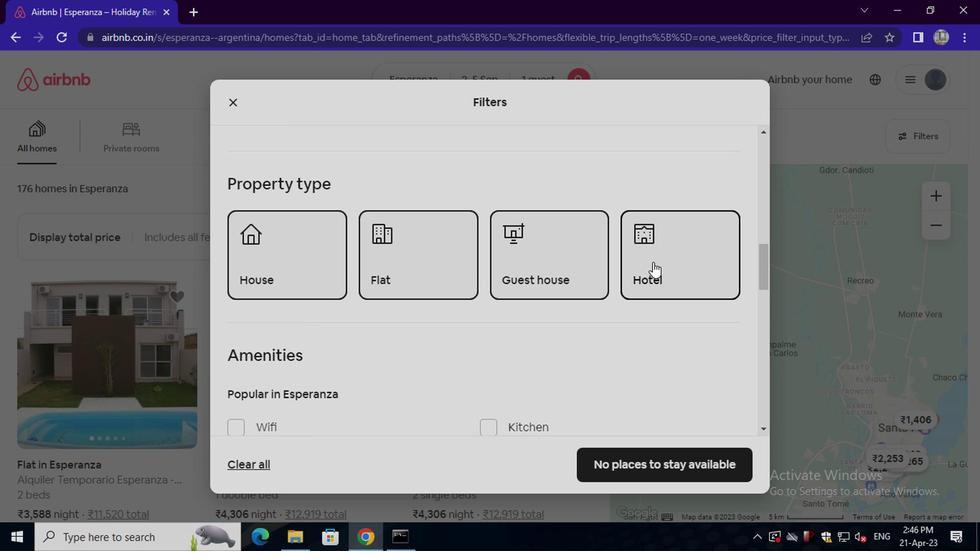 
Action: Mouse moved to (648, 267)
Screenshot: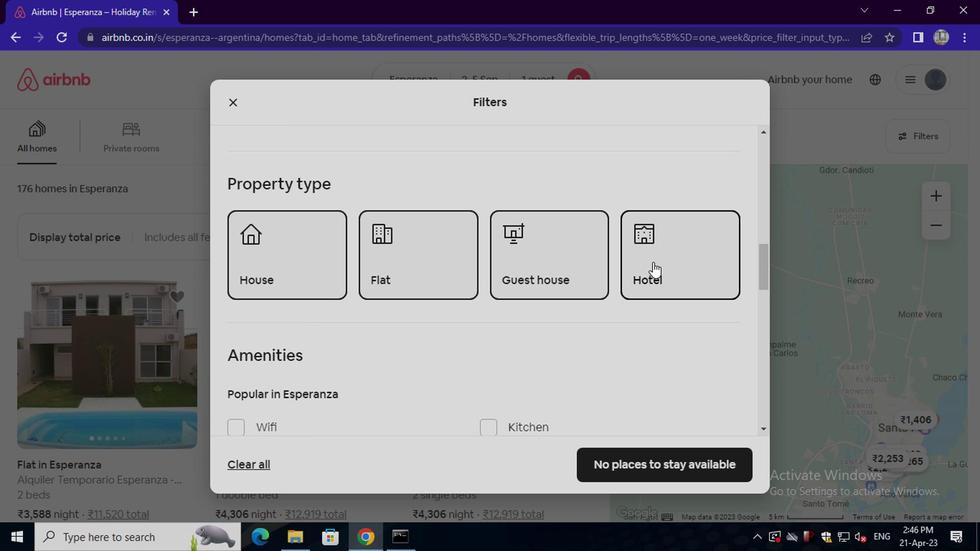 
Action: Mouse scrolled (648, 266) with delta (0, 0)
Screenshot: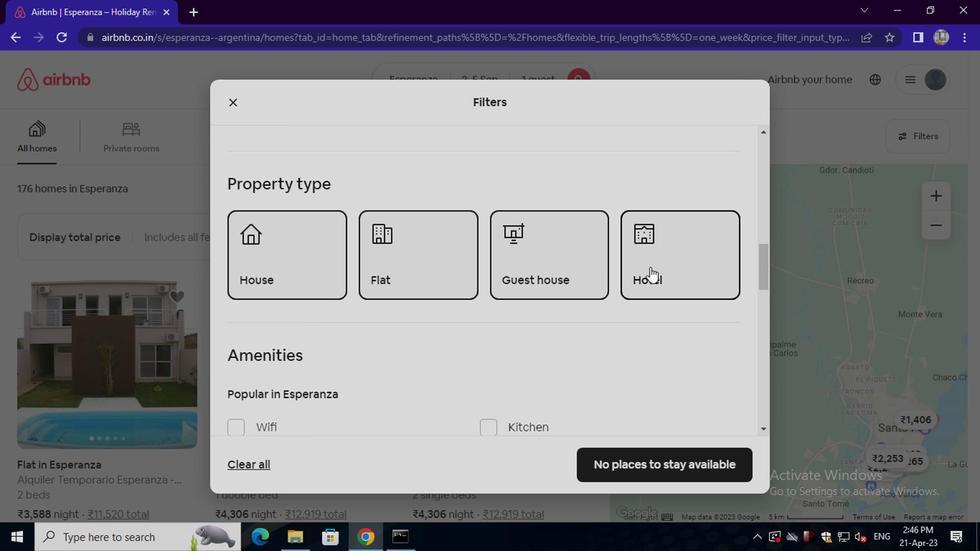 
Action: Mouse moved to (279, 235)
Screenshot: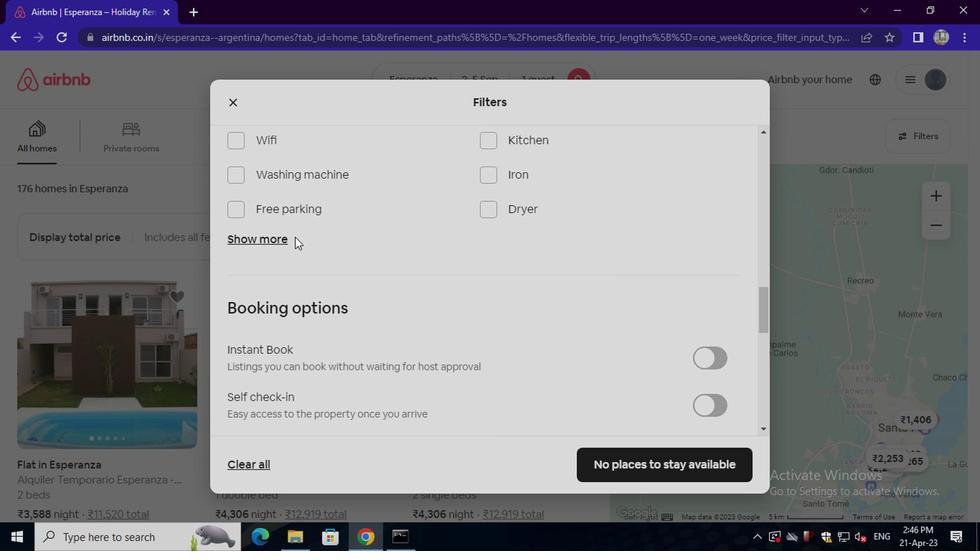 
Action: Mouse pressed left at (279, 235)
Screenshot: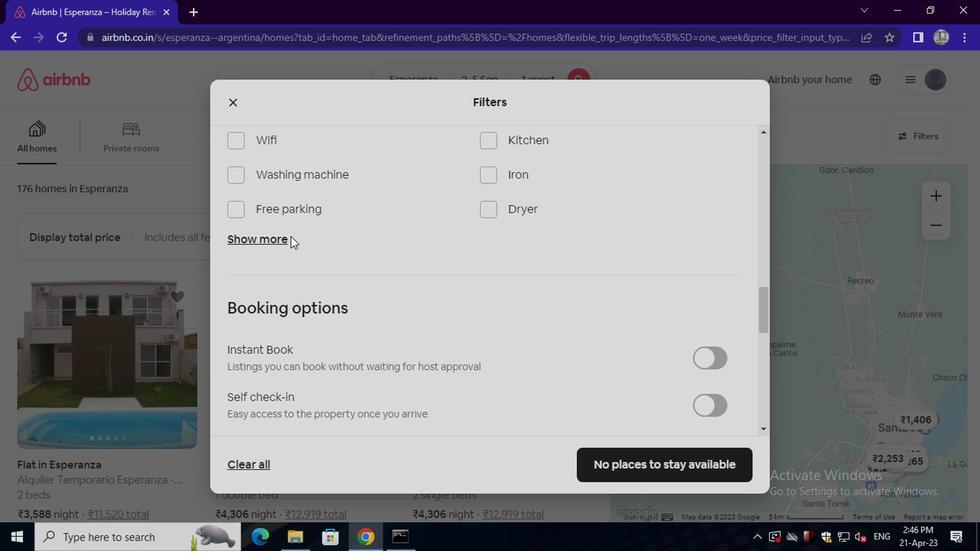 
Action: Mouse moved to (489, 291)
Screenshot: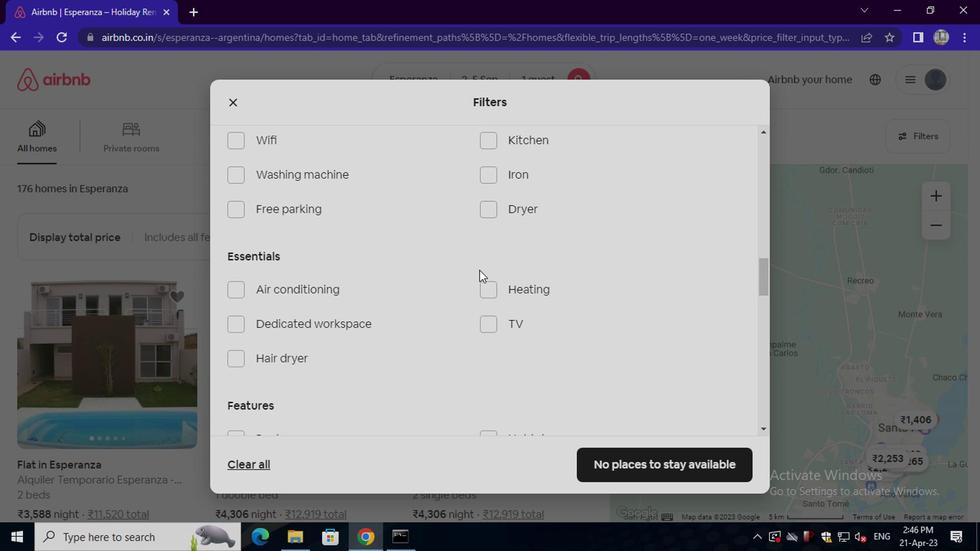 
Action: Mouse pressed left at (489, 291)
Screenshot: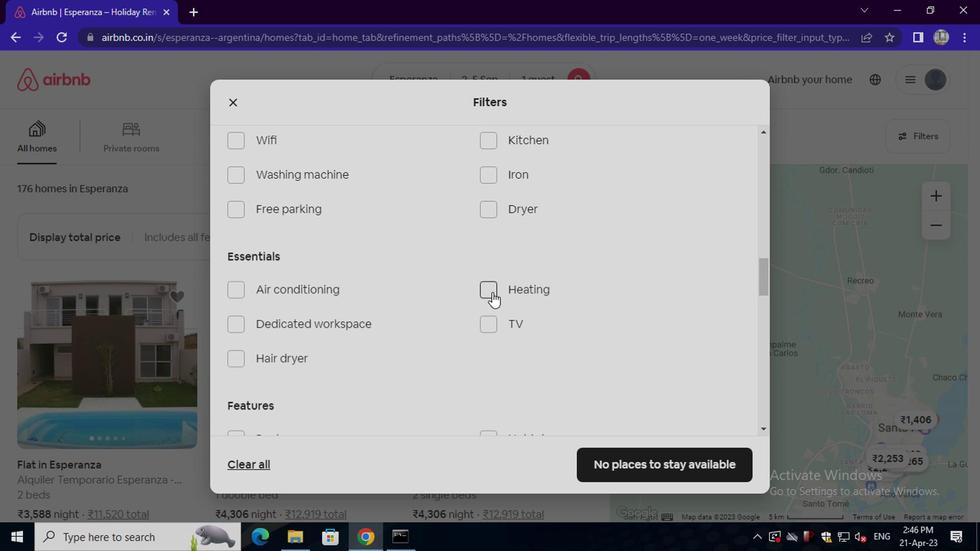 
Action: Mouse moved to (339, 318)
Screenshot: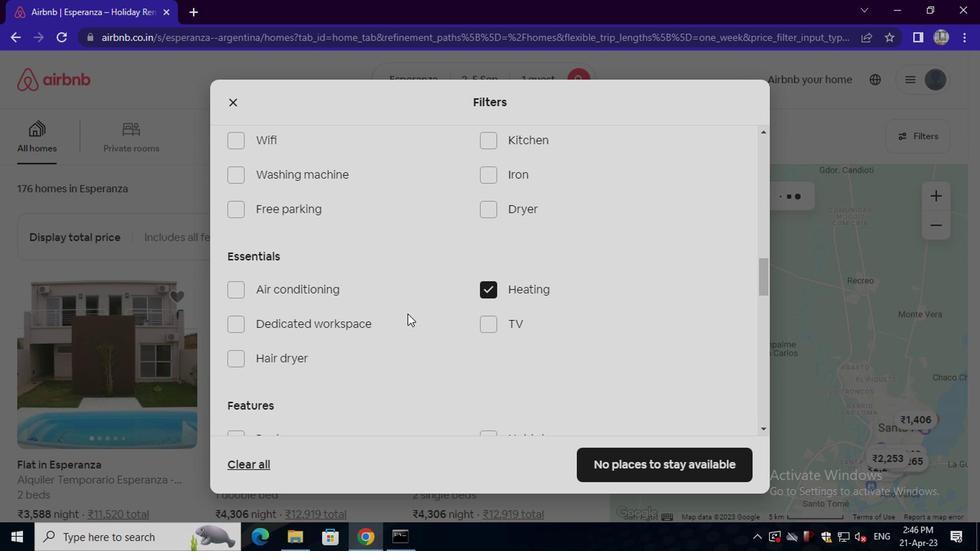 
Action: Mouse scrolled (339, 318) with delta (0, 0)
Screenshot: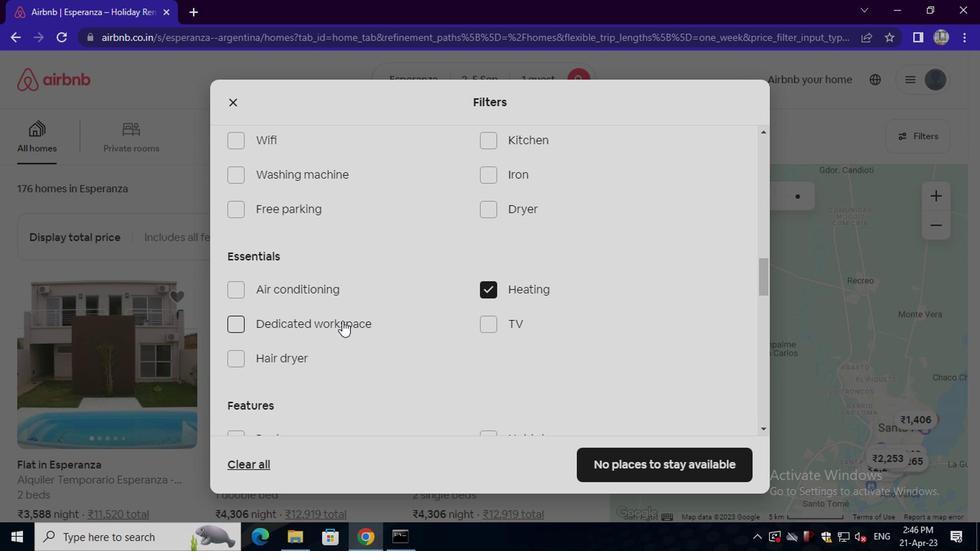 
Action: Mouse scrolled (339, 318) with delta (0, 0)
Screenshot: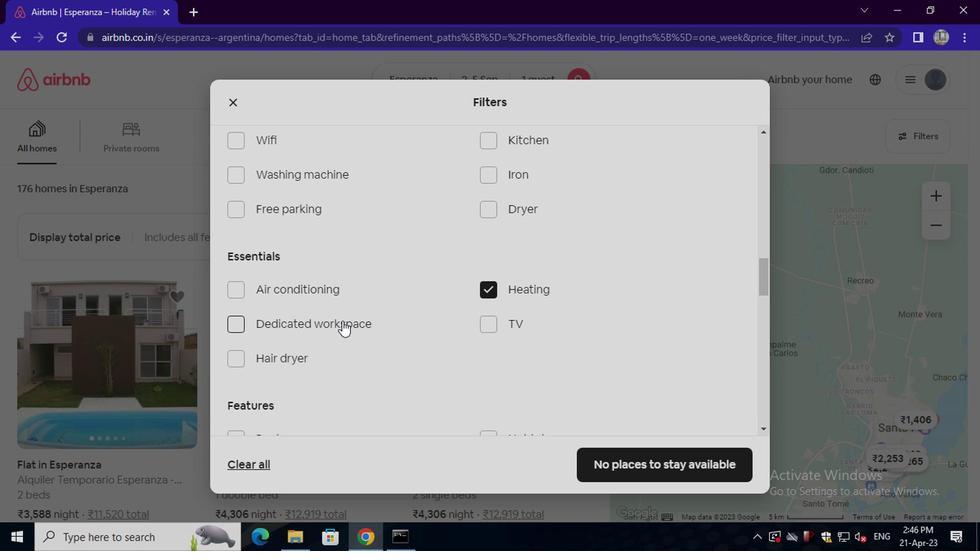 
Action: Mouse scrolled (339, 318) with delta (0, 0)
Screenshot: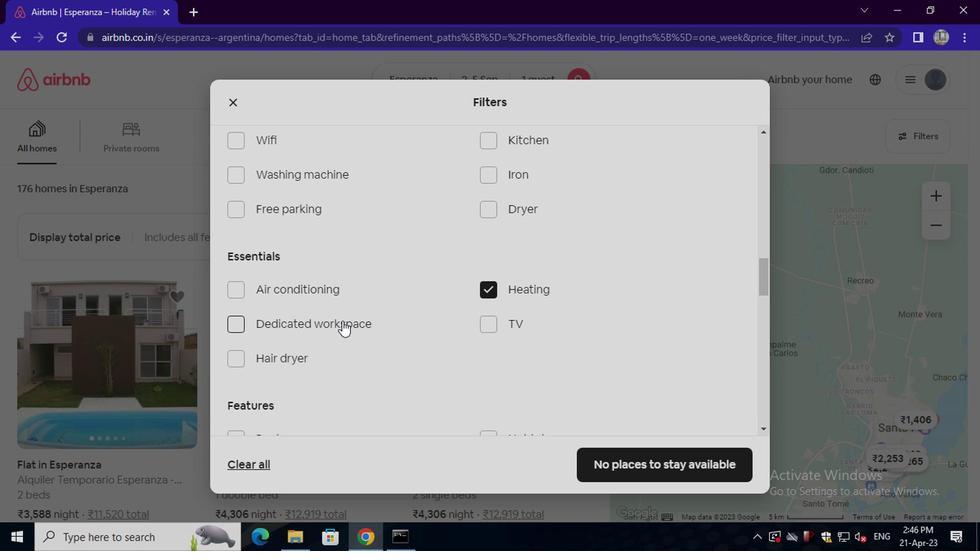 
Action: Mouse scrolled (339, 318) with delta (0, 0)
Screenshot: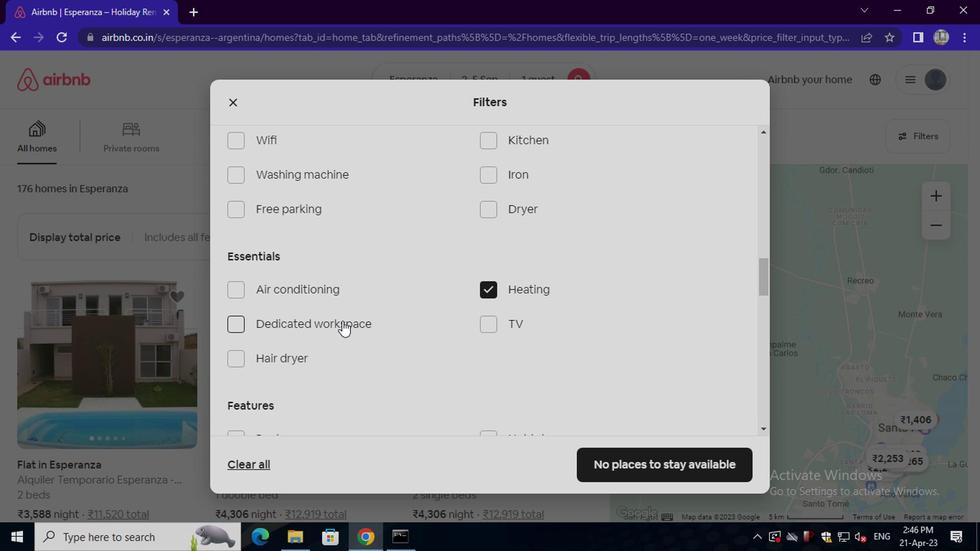 
Action: Mouse scrolled (339, 318) with delta (0, 0)
Screenshot: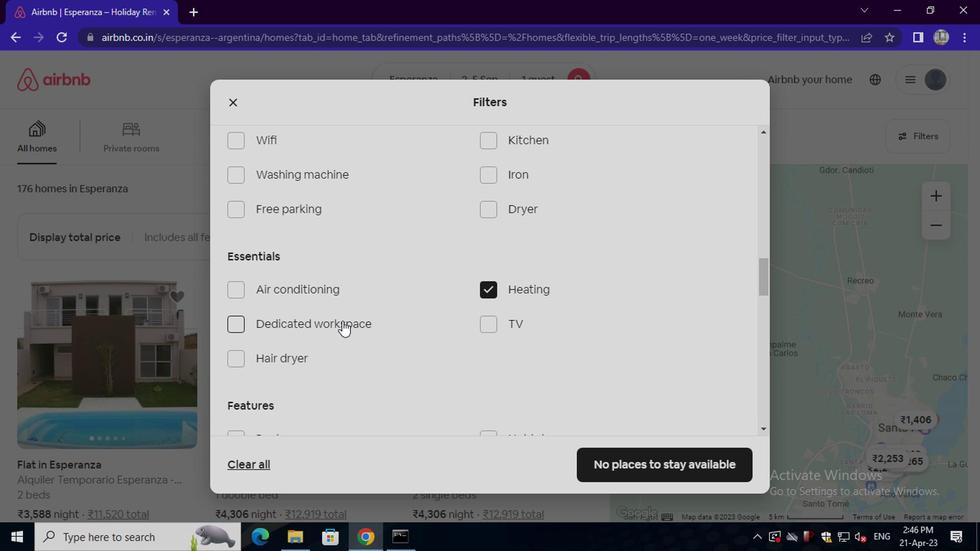 
Action: Mouse scrolled (339, 318) with delta (0, 0)
Screenshot: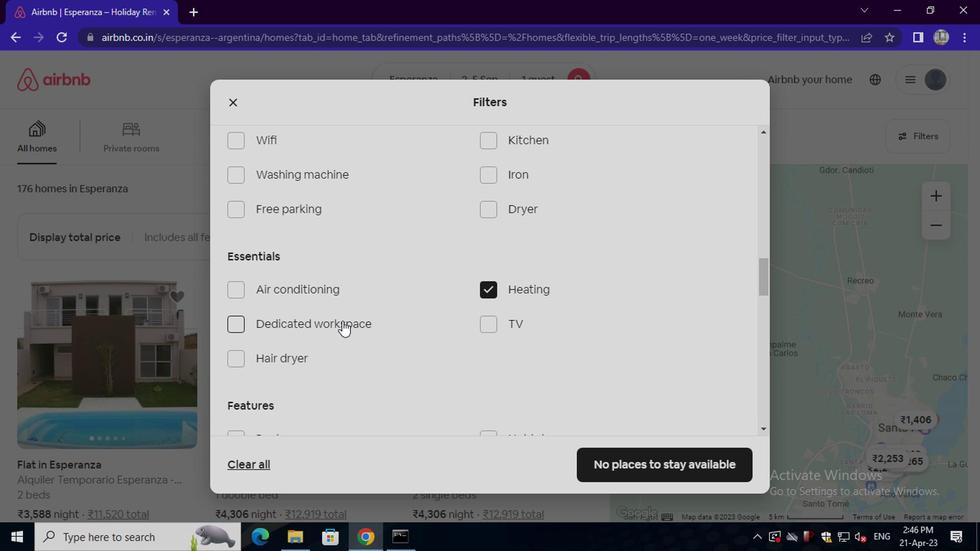 
Action: Mouse moved to (703, 420)
Screenshot: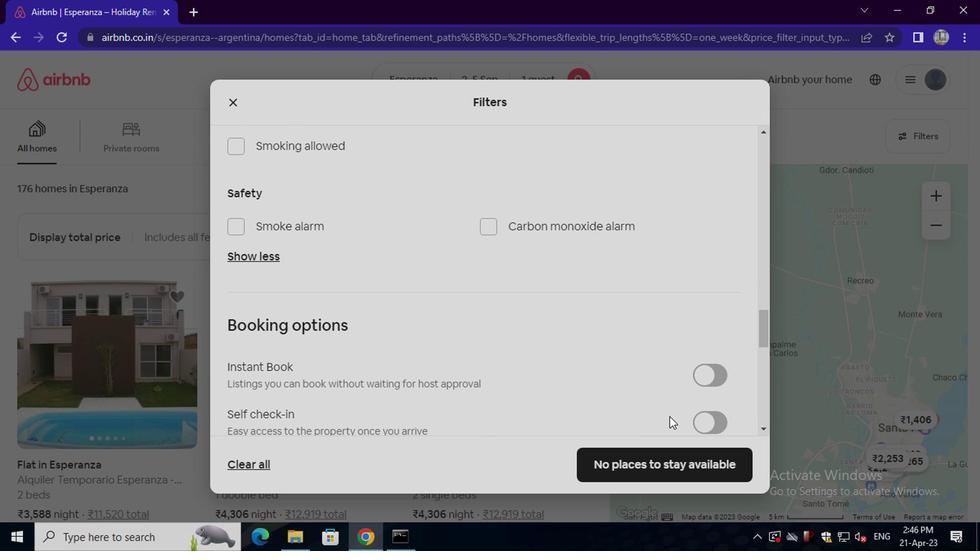 
Action: Mouse pressed left at (703, 420)
Screenshot: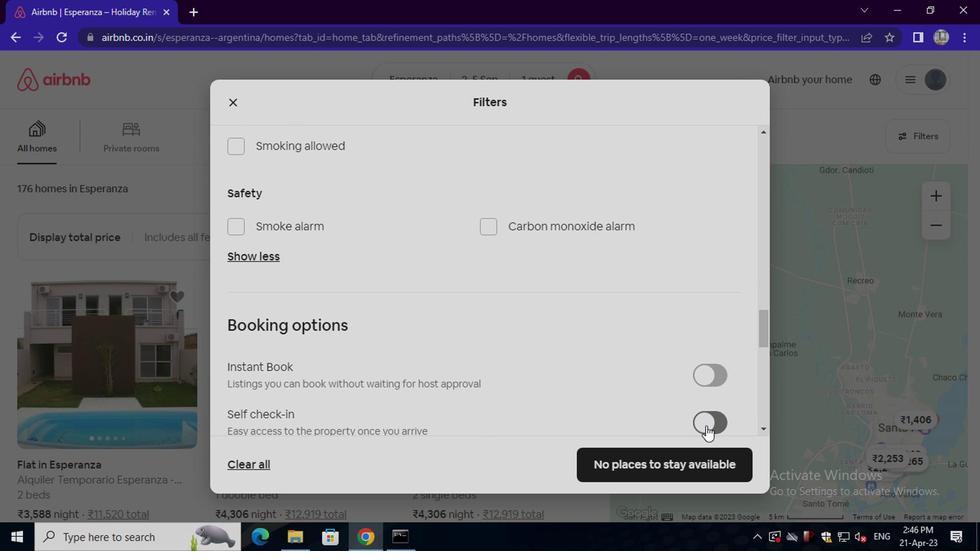 
Action: Mouse moved to (423, 354)
Screenshot: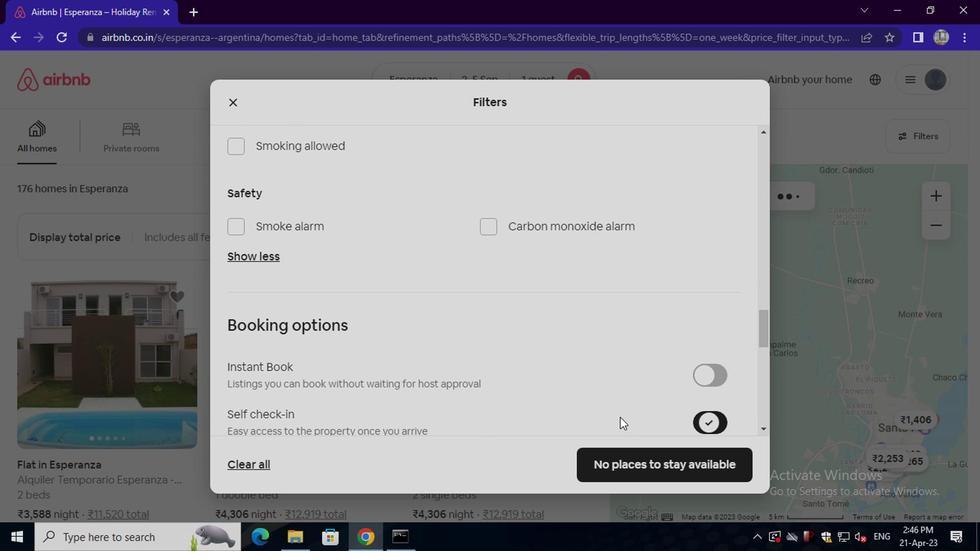 
Action: Mouse scrolled (423, 354) with delta (0, 0)
Screenshot: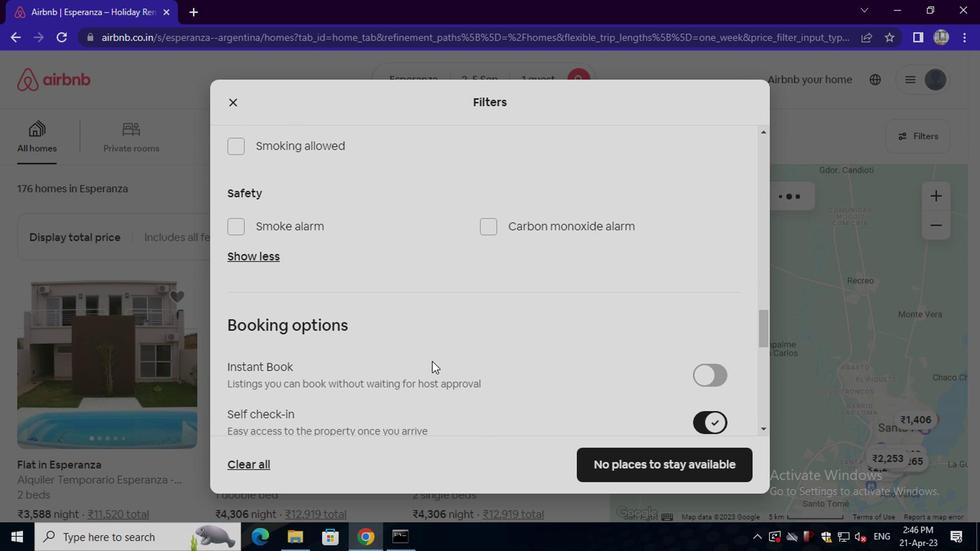 
Action: Mouse scrolled (423, 354) with delta (0, 0)
Screenshot: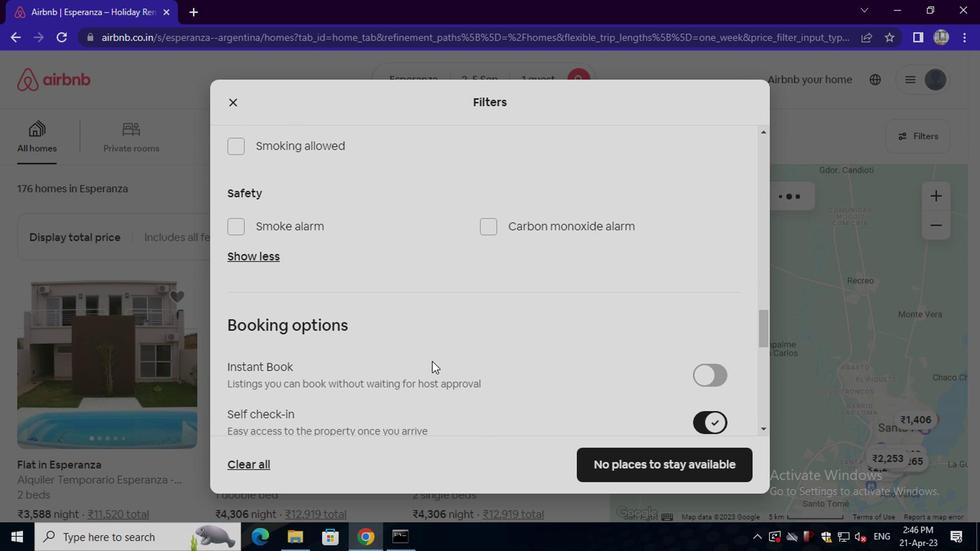 
Action: Mouse scrolled (423, 354) with delta (0, 0)
Screenshot: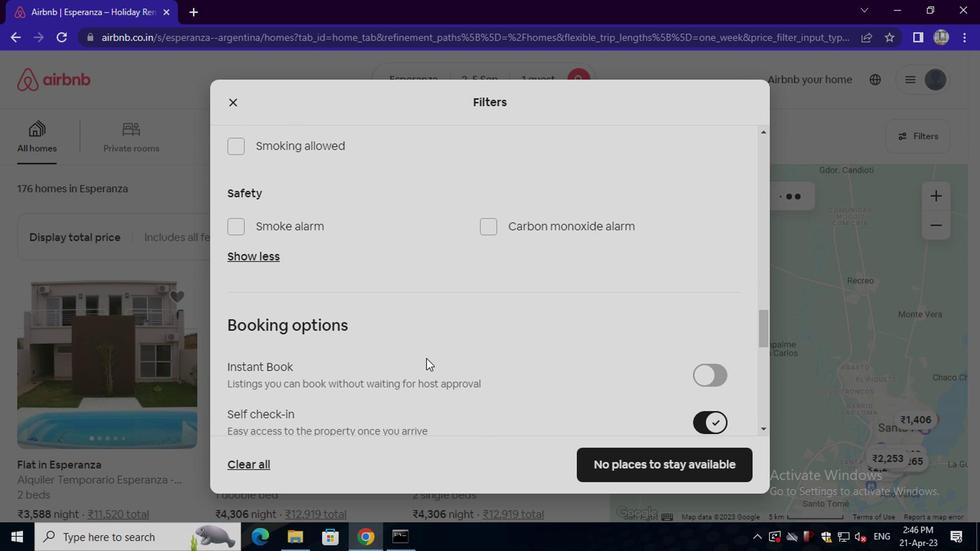 
Action: Mouse scrolled (423, 354) with delta (0, 0)
Screenshot: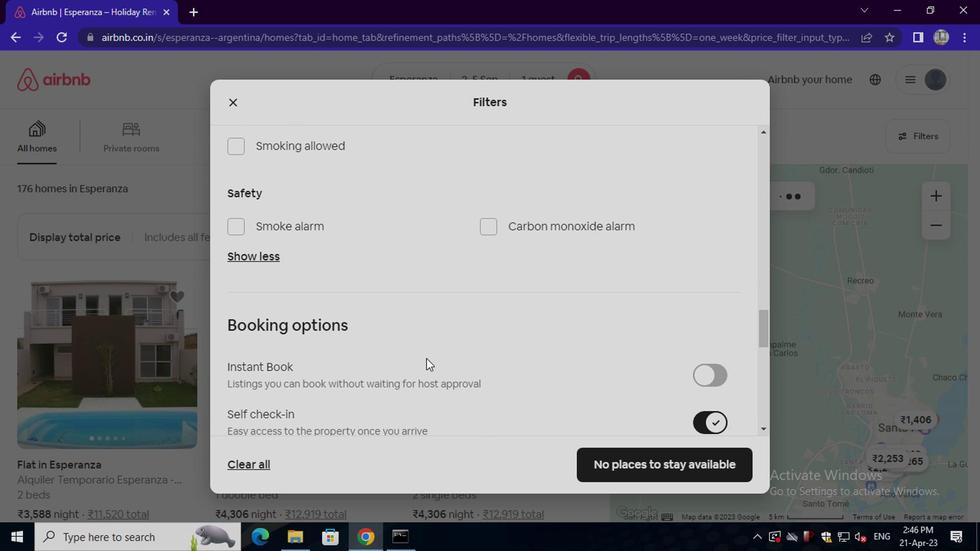 
Action: Mouse scrolled (423, 354) with delta (0, 0)
Screenshot: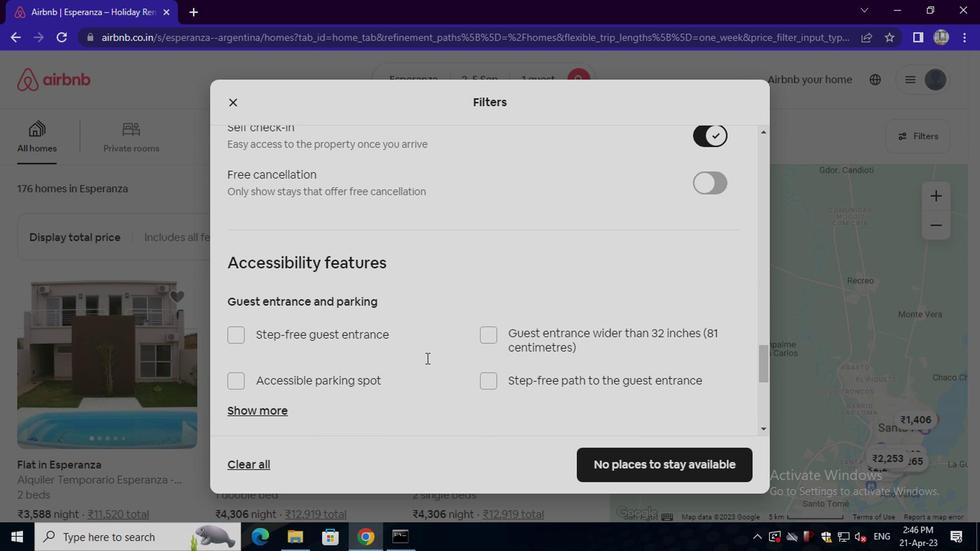 
Action: Mouse scrolled (423, 354) with delta (0, 0)
Screenshot: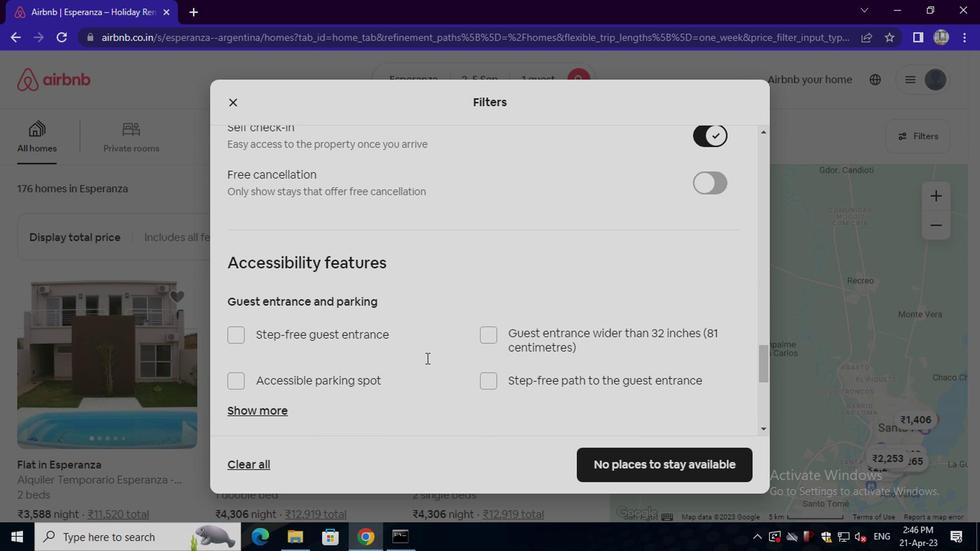 
Action: Mouse scrolled (423, 354) with delta (0, 0)
Screenshot: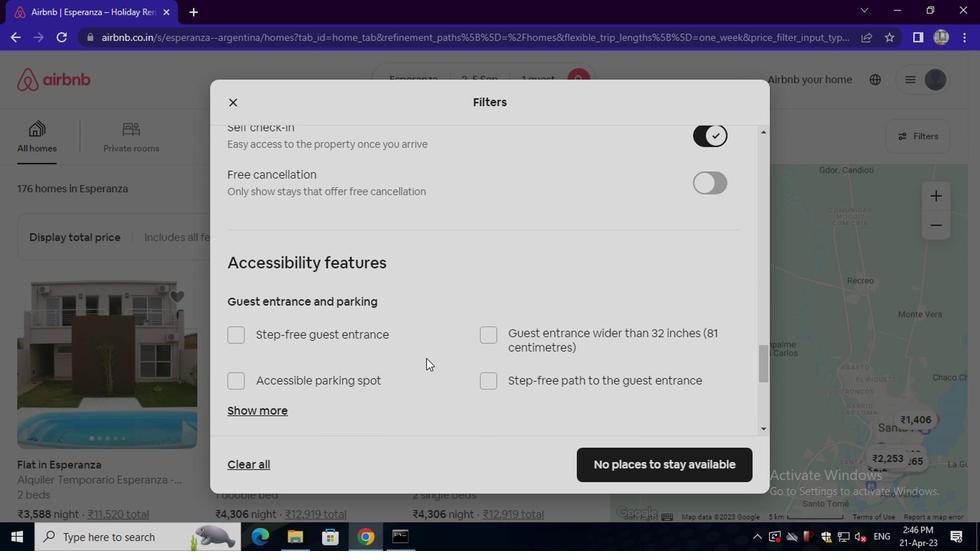 
Action: Mouse scrolled (423, 354) with delta (0, 0)
Screenshot: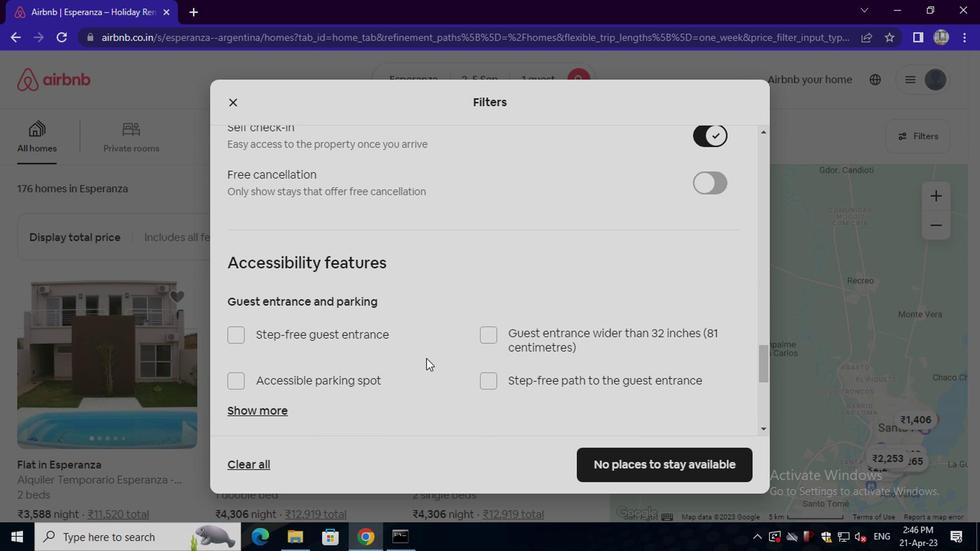 
Action: Mouse moved to (280, 378)
Screenshot: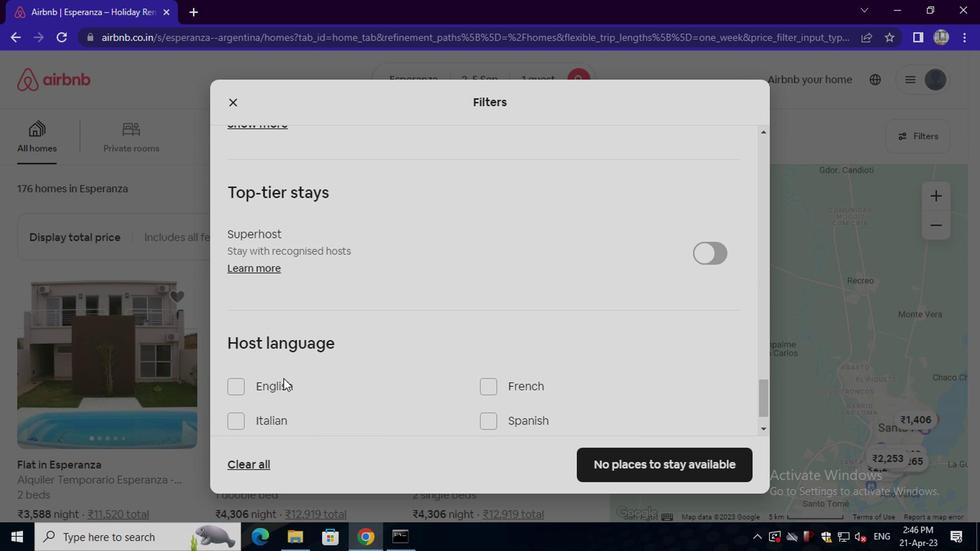 
Action: Mouse pressed left at (280, 378)
Screenshot: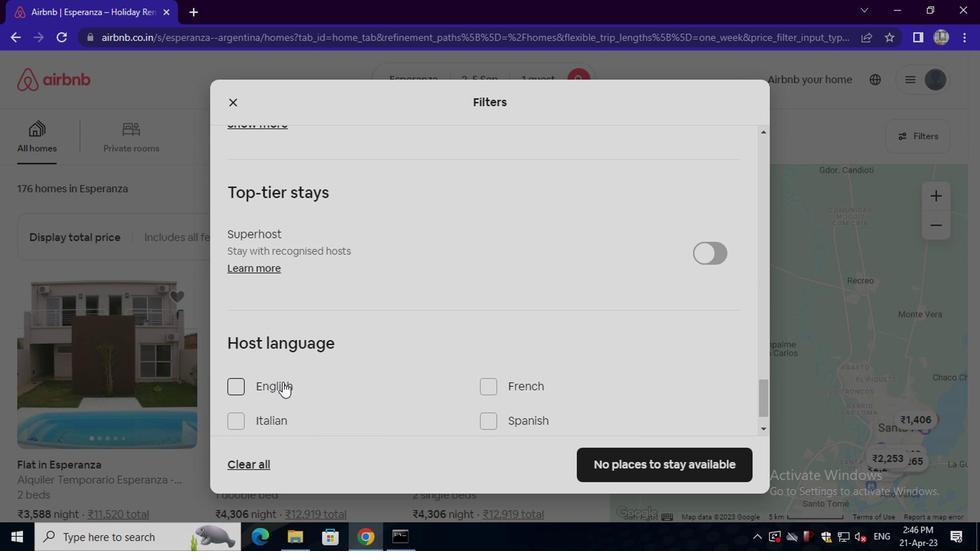 
Action: Mouse moved to (280, 378)
Screenshot: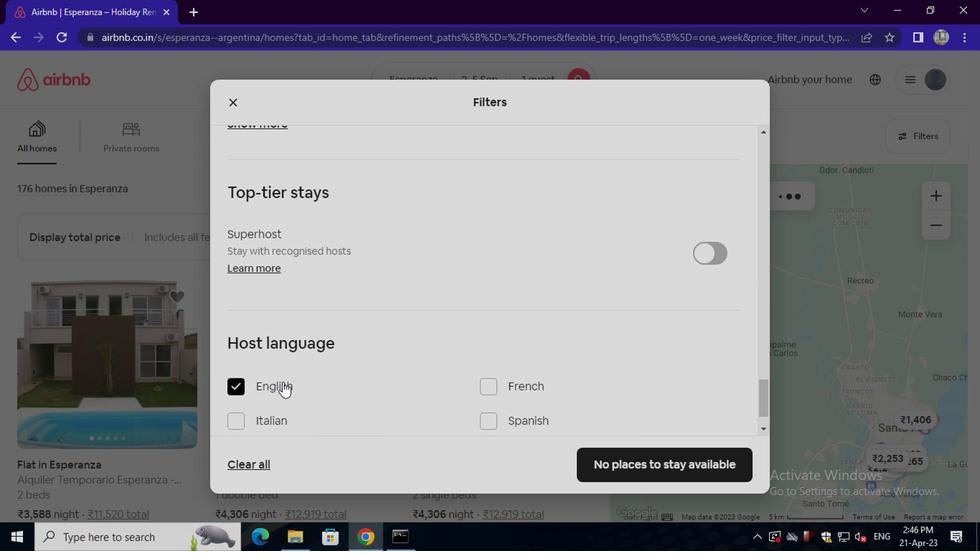 
Action: Mouse scrolled (280, 378) with delta (0, 0)
Screenshot: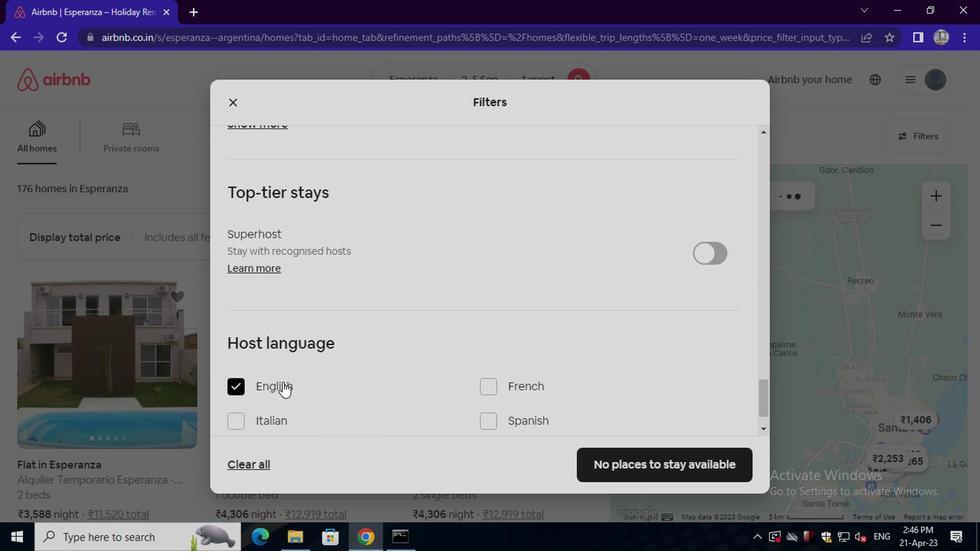 
Action: Mouse moved to (280, 378)
Screenshot: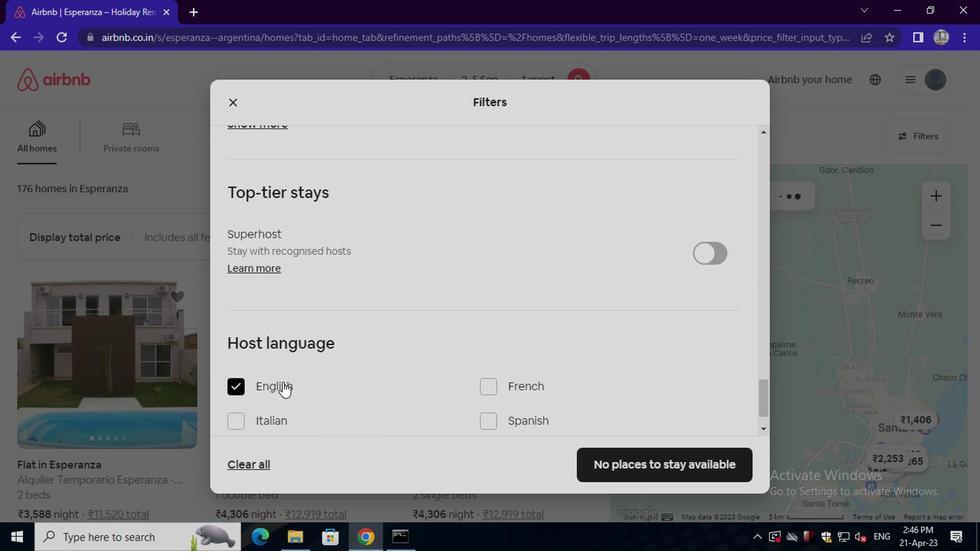 
Action: Mouse scrolled (280, 378) with delta (0, 0)
Screenshot: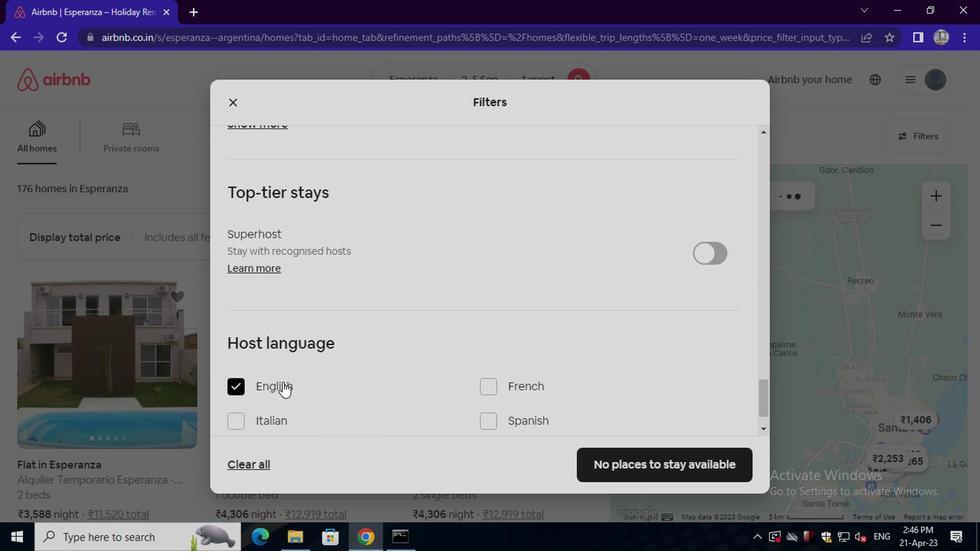 
Action: Mouse moved to (280, 378)
Screenshot: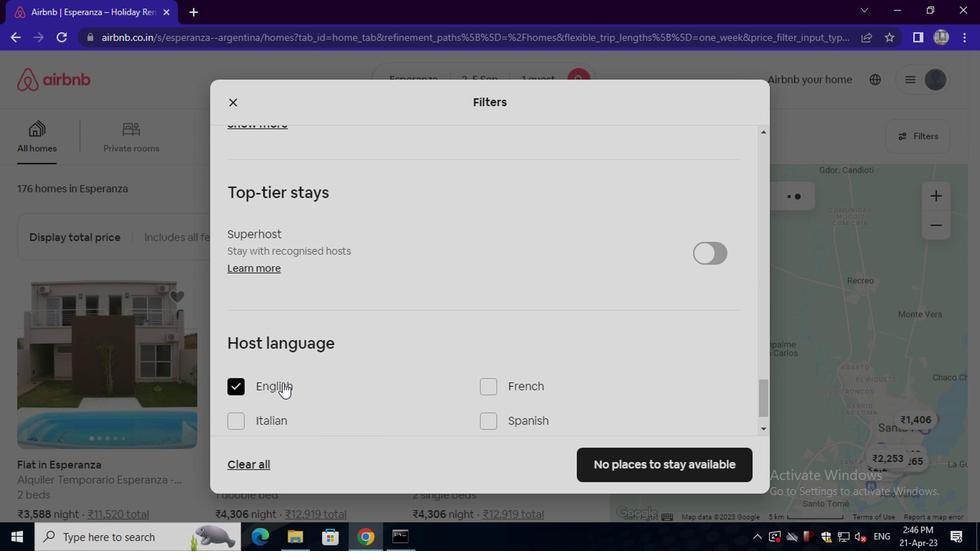 
Action: Mouse scrolled (280, 378) with delta (0, 0)
Screenshot: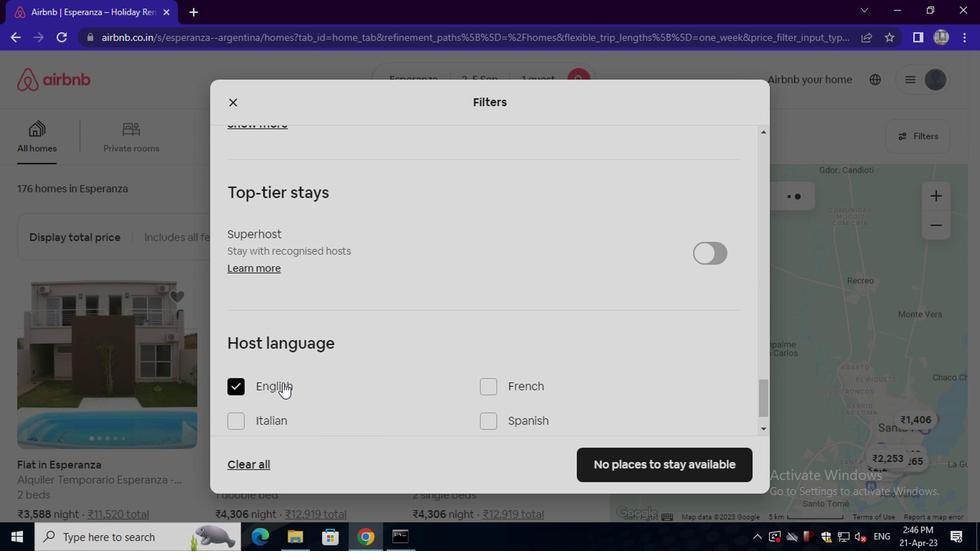 
Action: Mouse scrolled (280, 378) with delta (0, 0)
Screenshot: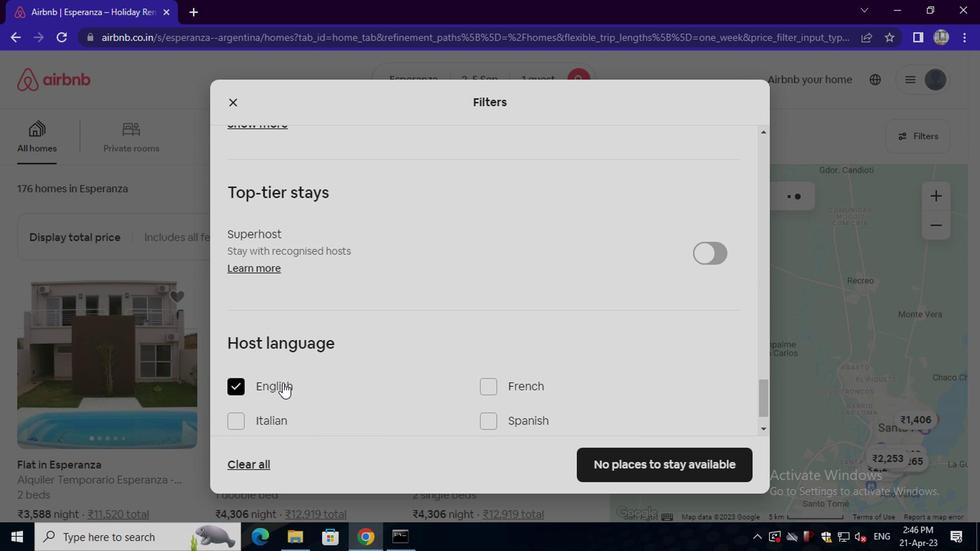
Action: Mouse moved to (616, 462)
Screenshot: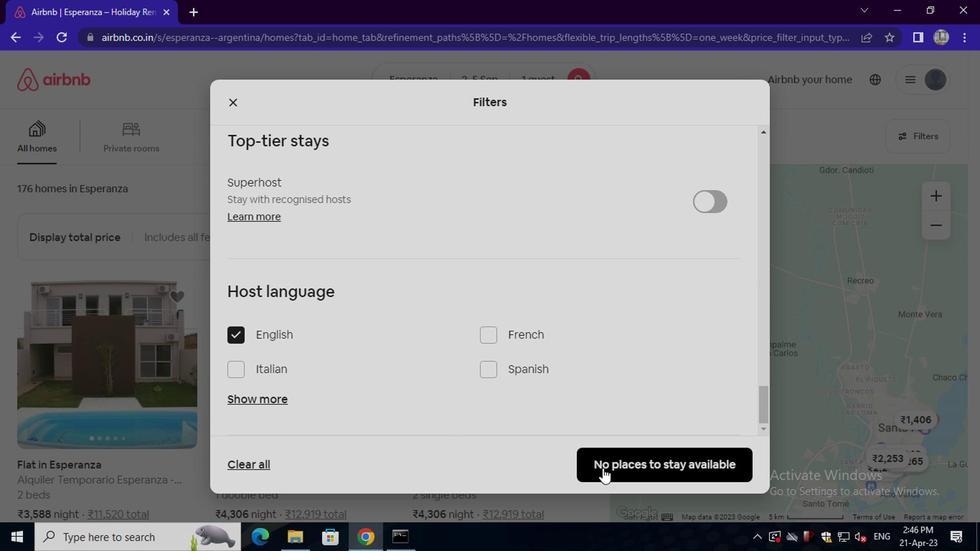 
Action: Mouse pressed left at (616, 462)
Screenshot: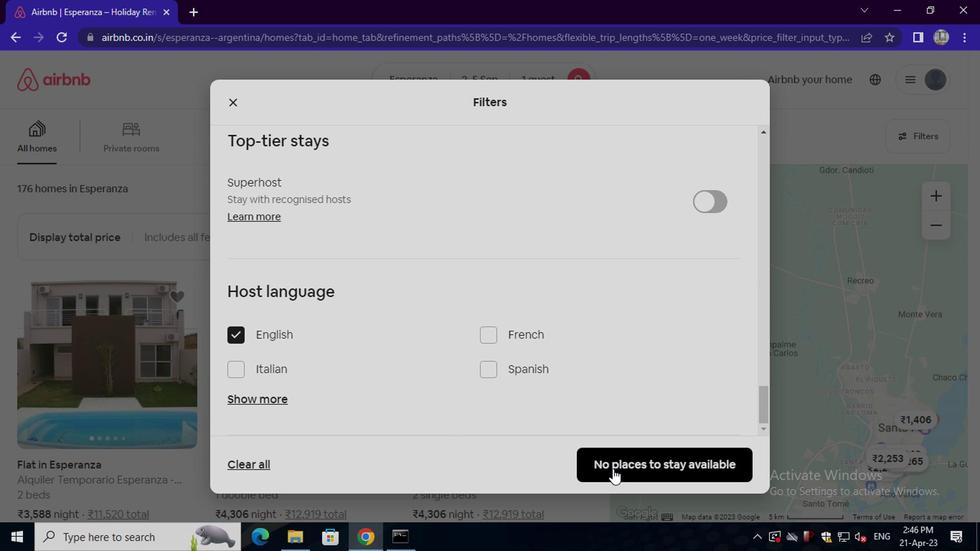 
Action: Mouse moved to (619, 460)
Screenshot: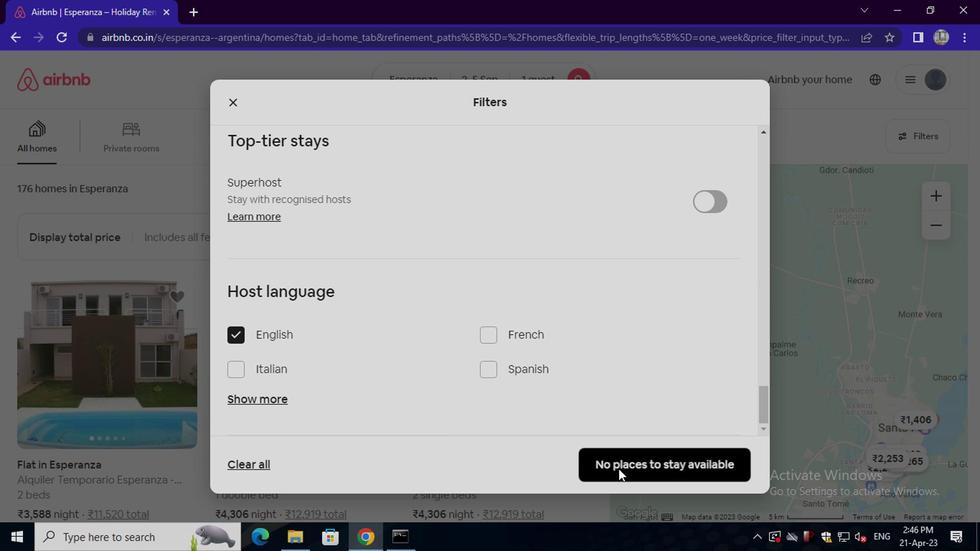 
